 Task: Find connections with filter location Maintal with filter topic #communitieswith filter profile language French with filter current company Whizz HR with filter school Shri Vaishnav Institute of Management, Indore with filter industry Executive Search Services with filter service category Real Estate with filter keywords title Graphic Designer
Action: Mouse moved to (497, 55)
Screenshot: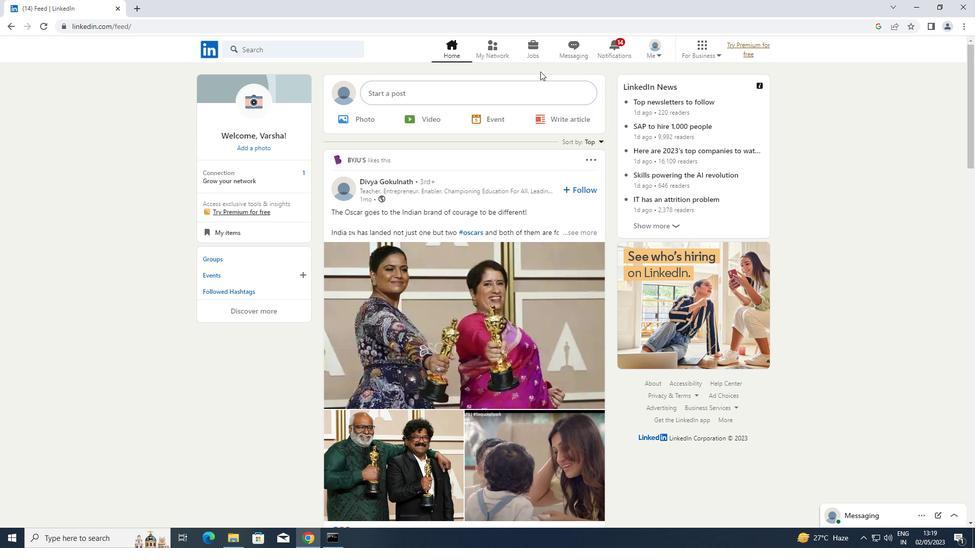 
Action: Mouse pressed left at (497, 55)
Screenshot: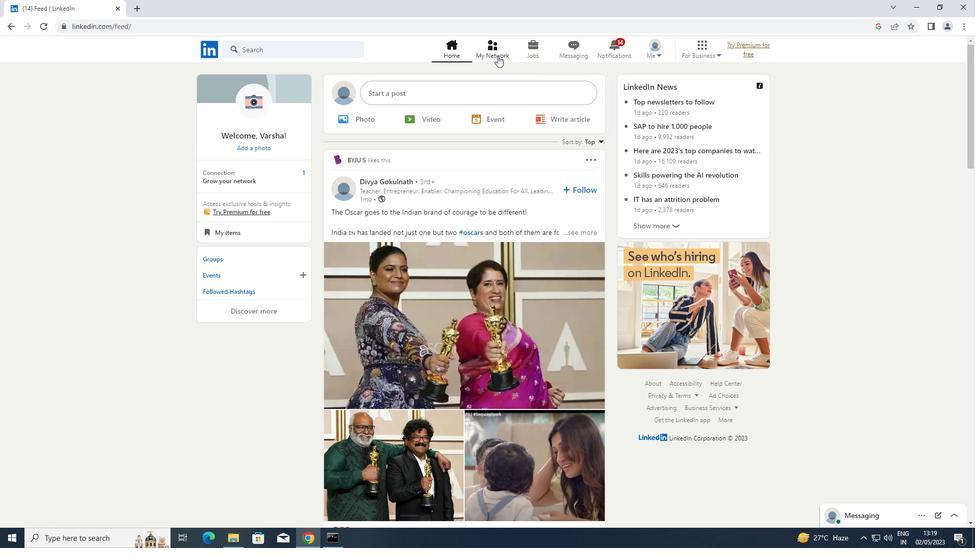 
Action: Mouse moved to (262, 102)
Screenshot: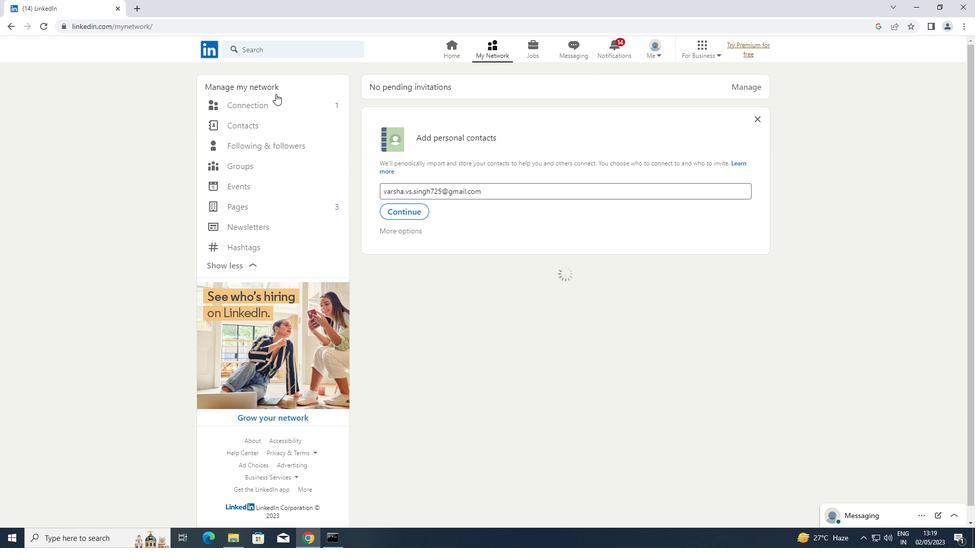 
Action: Mouse pressed left at (262, 102)
Screenshot: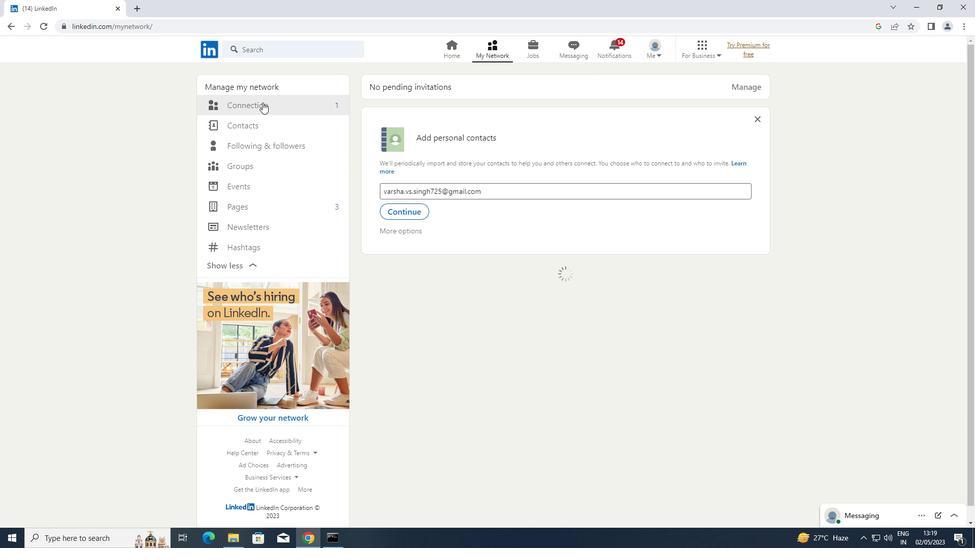 
Action: Mouse moved to (568, 107)
Screenshot: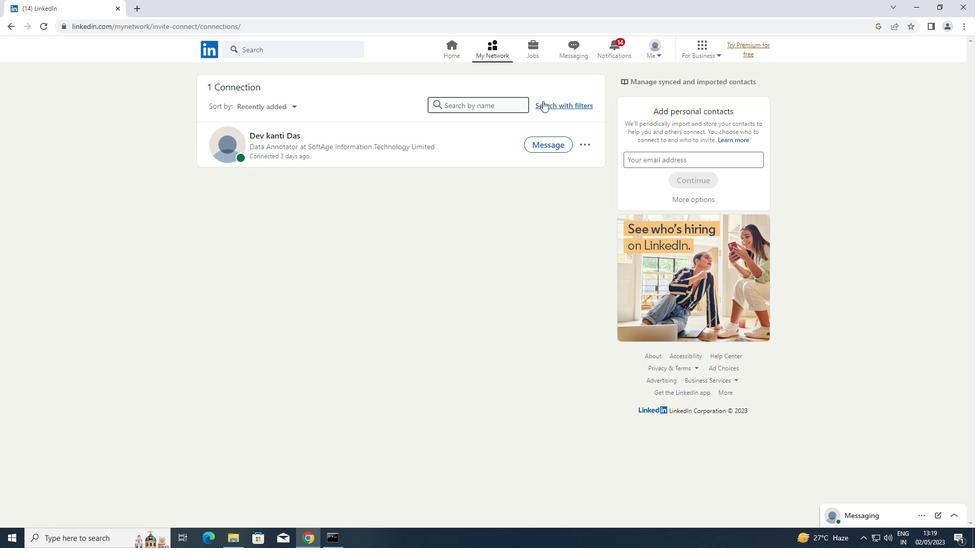 
Action: Mouse pressed left at (568, 107)
Screenshot: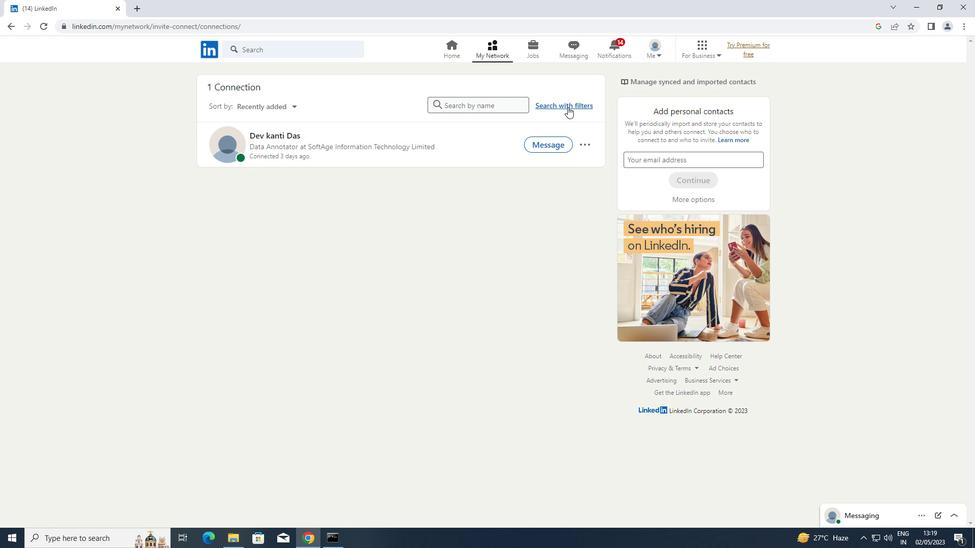 
Action: Mouse moved to (526, 76)
Screenshot: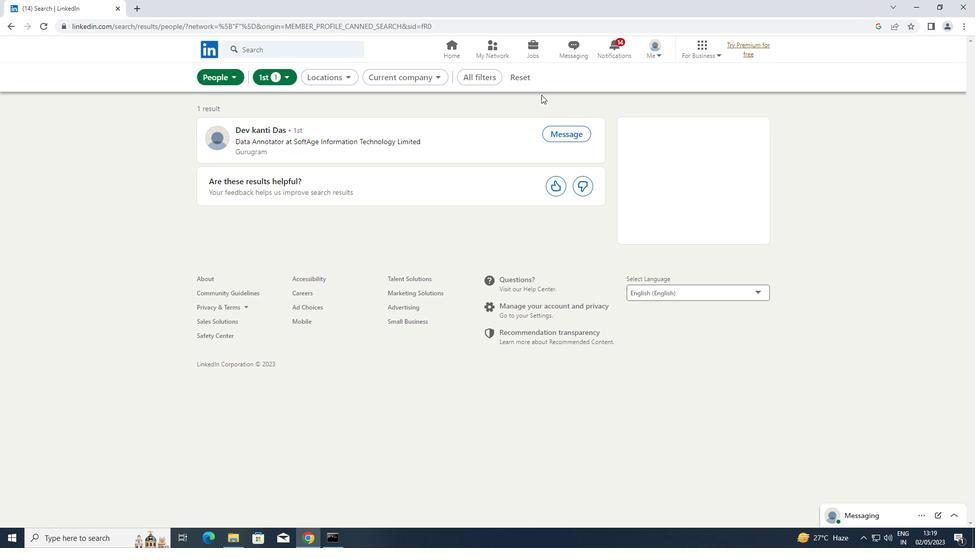 
Action: Mouse pressed left at (526, 76)
Screenshot: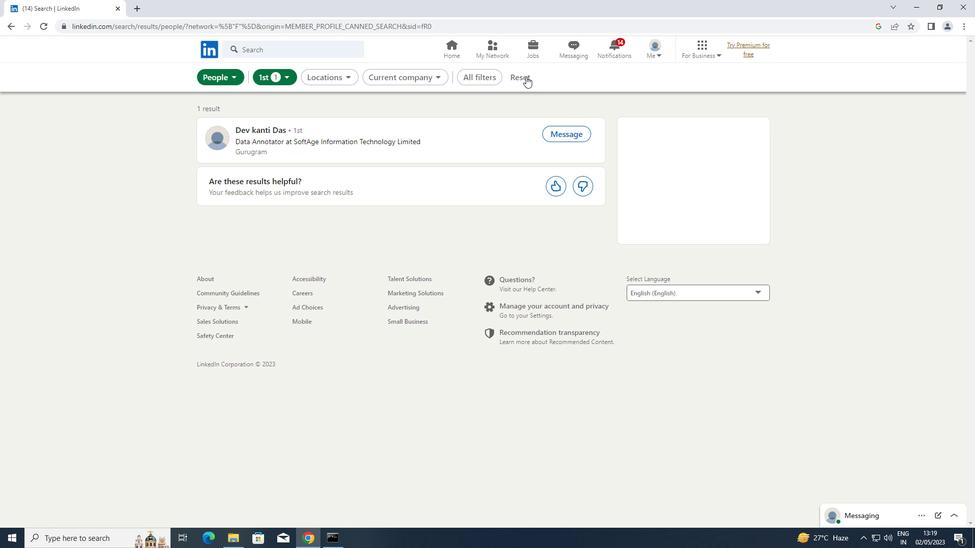 
Action: Mouse moved to (502, 80)
Screenshot: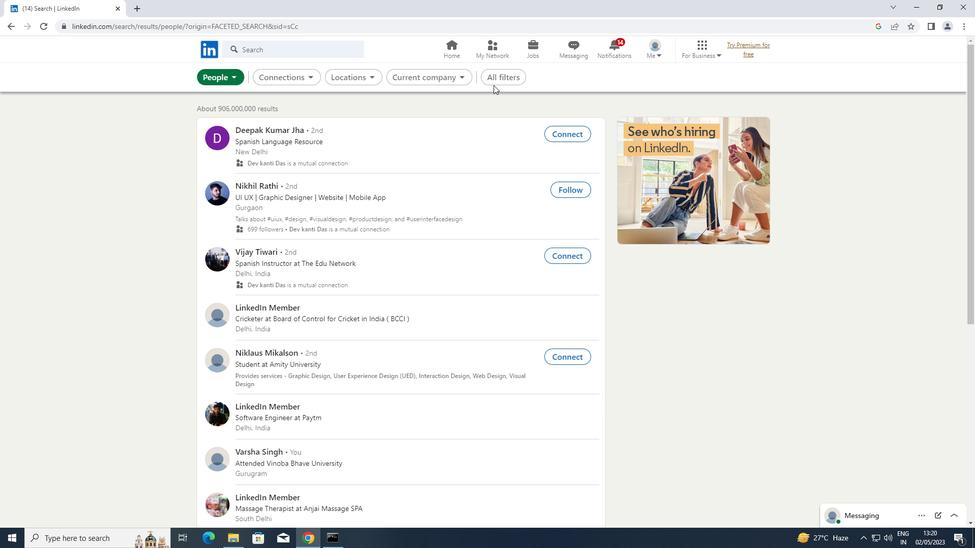 
Action: Mouse pressed left at (502, 80)
Screenshot: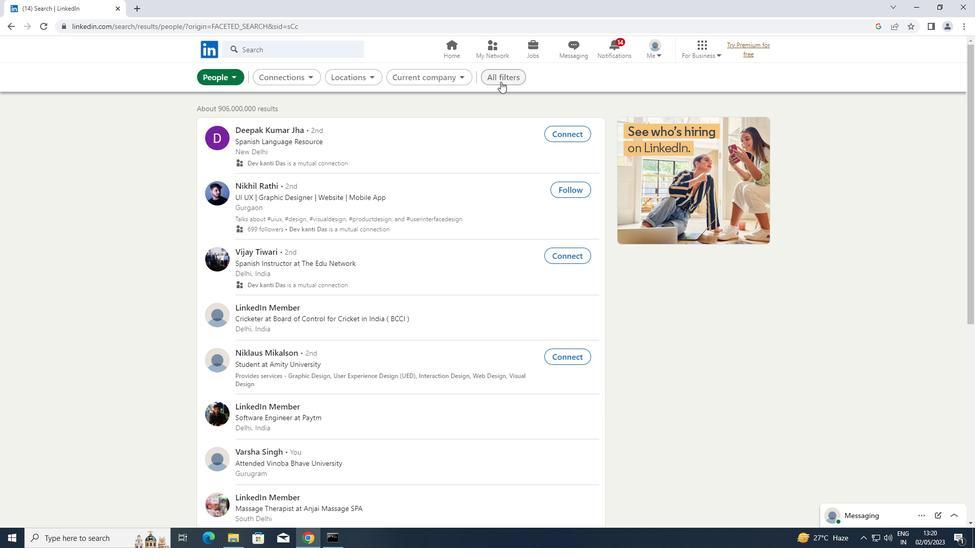
Action: Mouse moved to (688, 198)
Screenshot: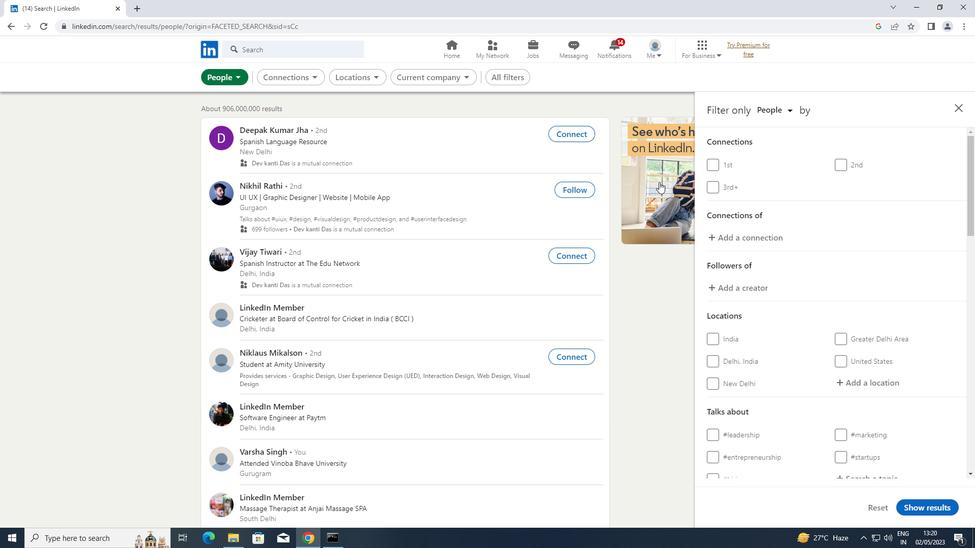 
Action: Mouse scrolled (688, 197) with delta (0, 0)
Screenshot: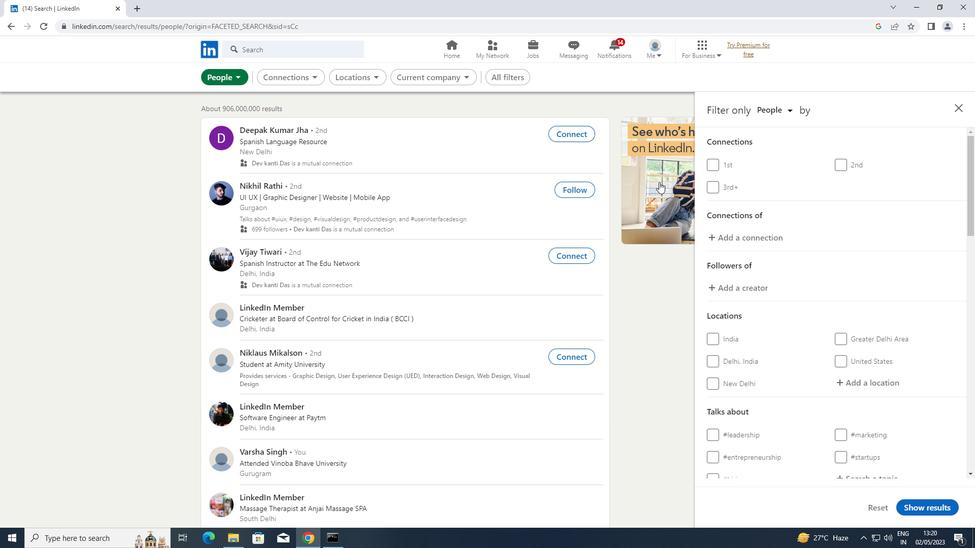 
Action: Mouse moved to (690, 201)
Screenshot: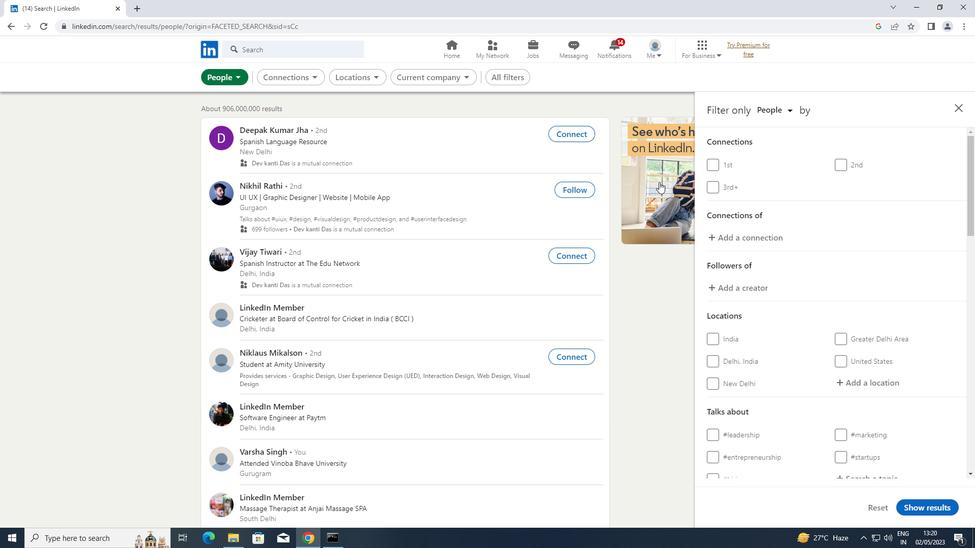 
Action: Mouse scrolled (690, 200) with delta (0, 0)
Screenshot: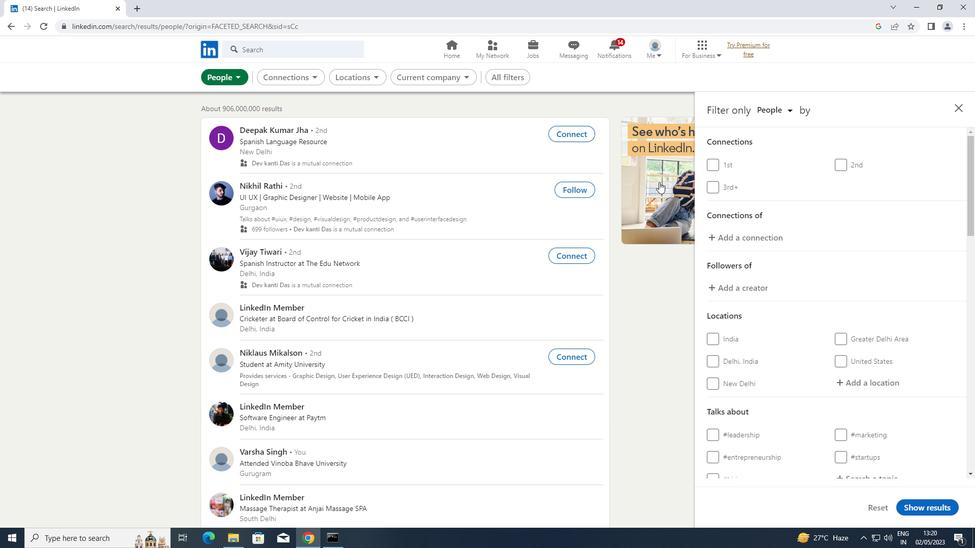 
Action: Mouse moved to (881, 382)
Screenshot: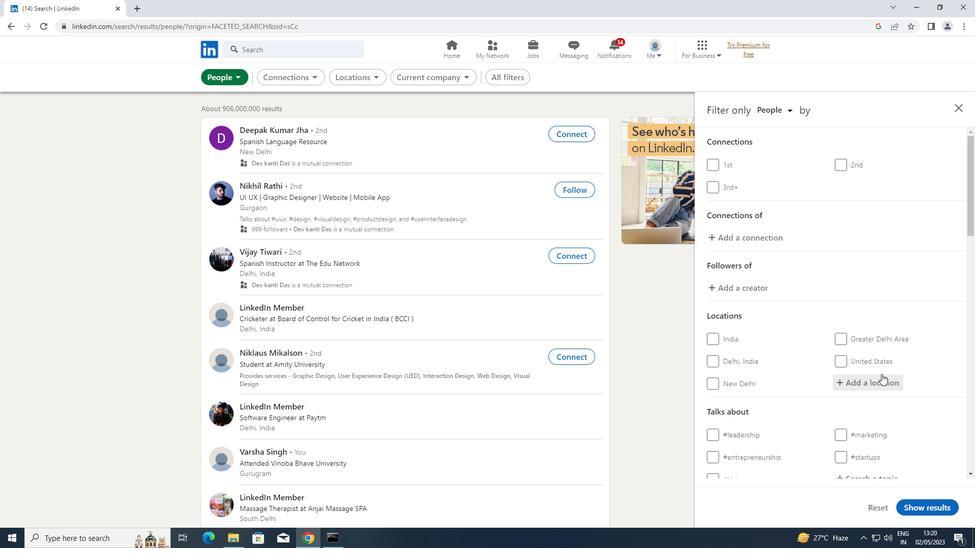 
Action: Mouse pressed left at (881, 382)
Screenshot: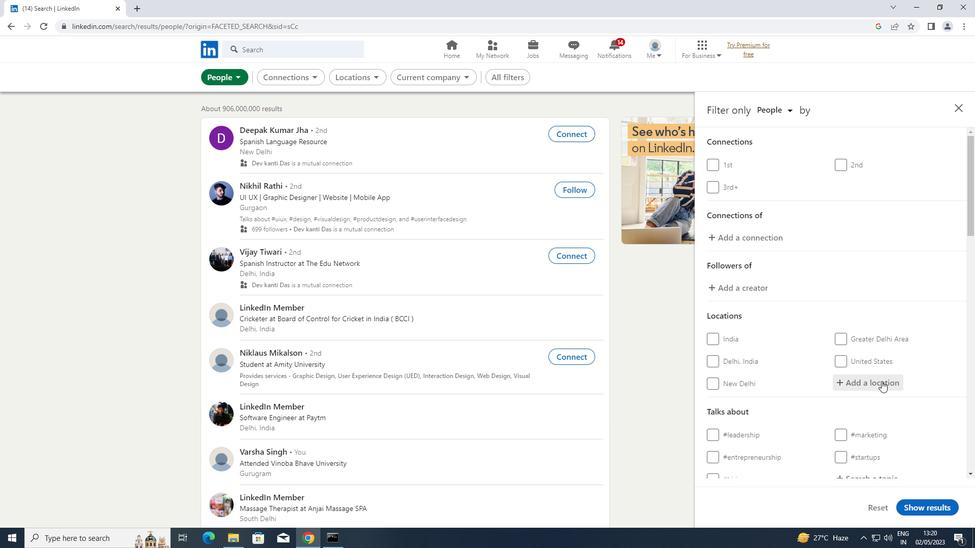 
Action: Key pressed <Key.shift>MAINTAL
Screenshot: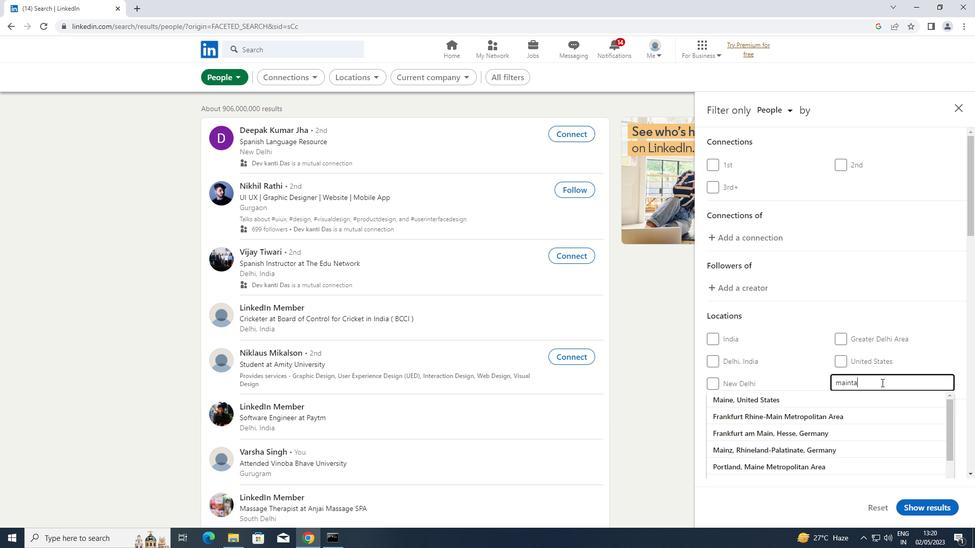 
Action: Mouse moved to (839, 379)
Screenshot: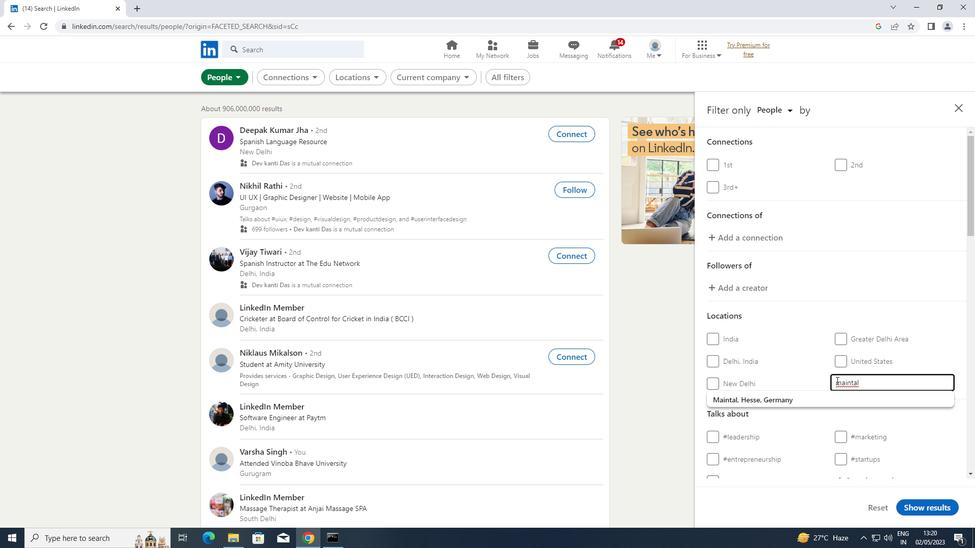 
Action: Mouse scrolled (839, 379) with delta (0, 0)
Screenshot: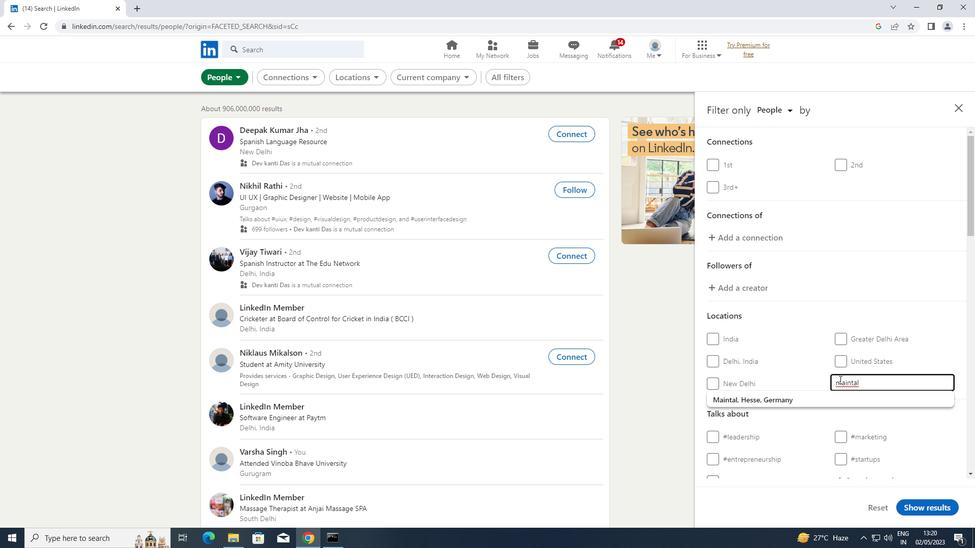 
Action: Mouse scrolled (839, 379) with delta (0, 0)
Screenshot: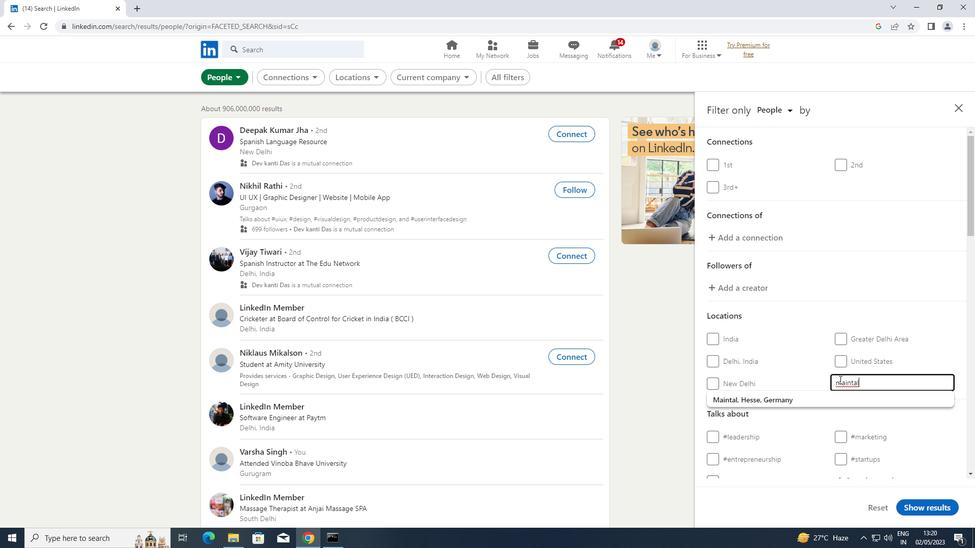 
Action: Mouse moved to (875, 381)
Screenshot: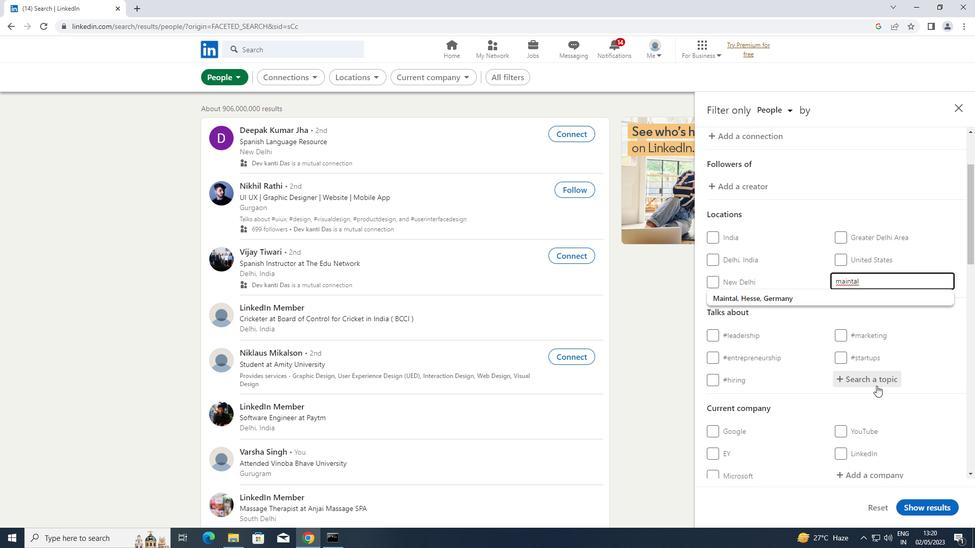 
Action: Mouse pressed left at (875, 381)
Screenshot: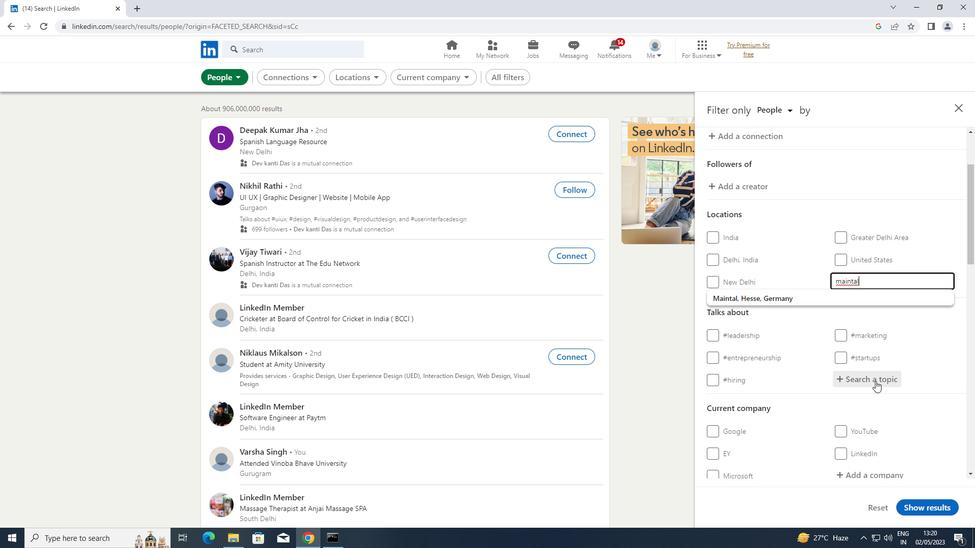
Action: Key pressed COMMUNITI
Screenshot: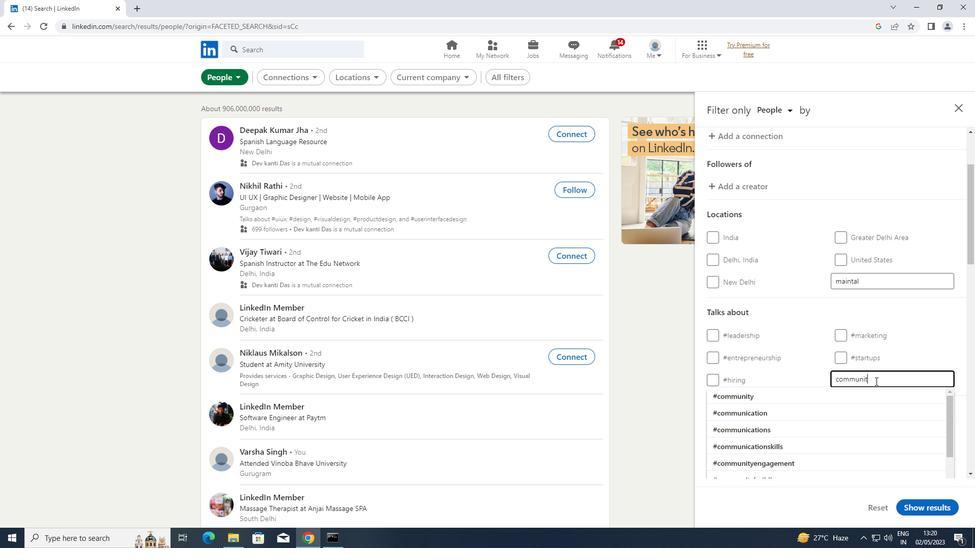 
Action: Mouse moved to (790, 392)
Screenshot: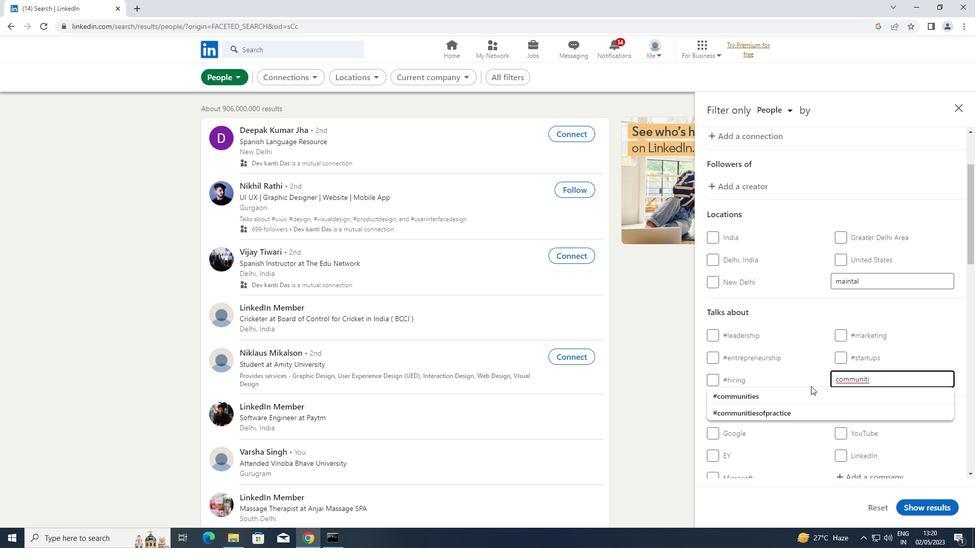 
Action: Mouse pressed left at (790, 392)
Screenshot: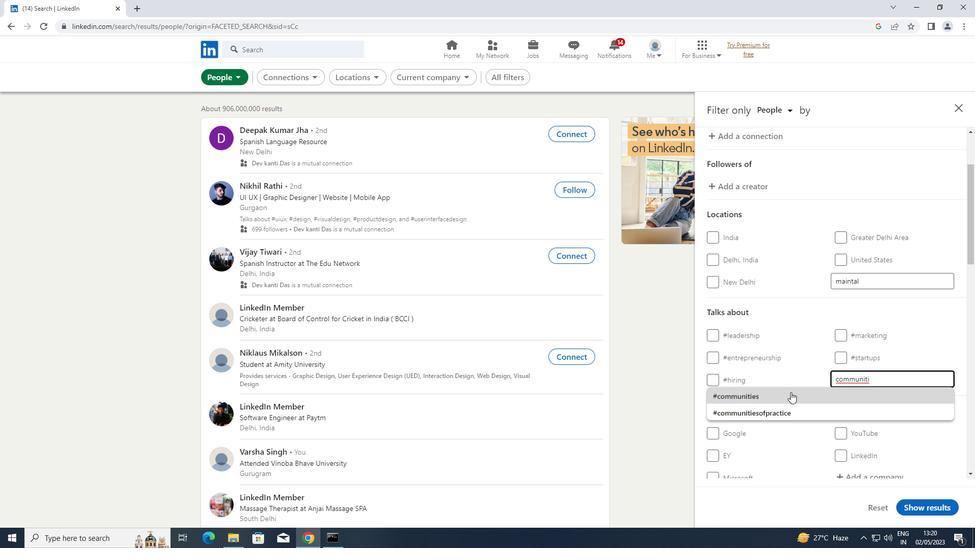 
Action: Mouse scrolled (790, 392) with delta (0, 0)
Screenshot: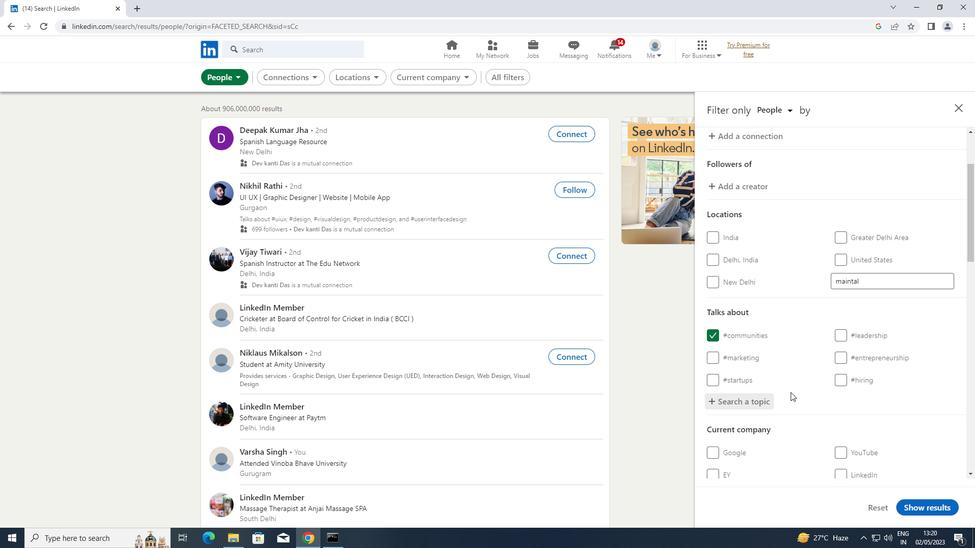 
Action: Mouse scrolled (790, 392) with delta (0, 0)
Screenshot: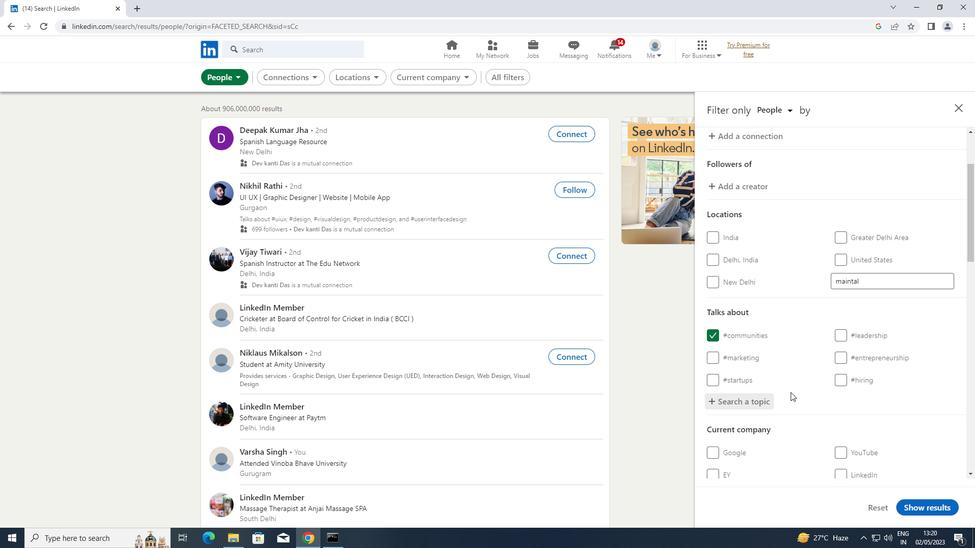 
Action: Mouse scrolled (790, 392) with delta (0, 0)
Screenshot: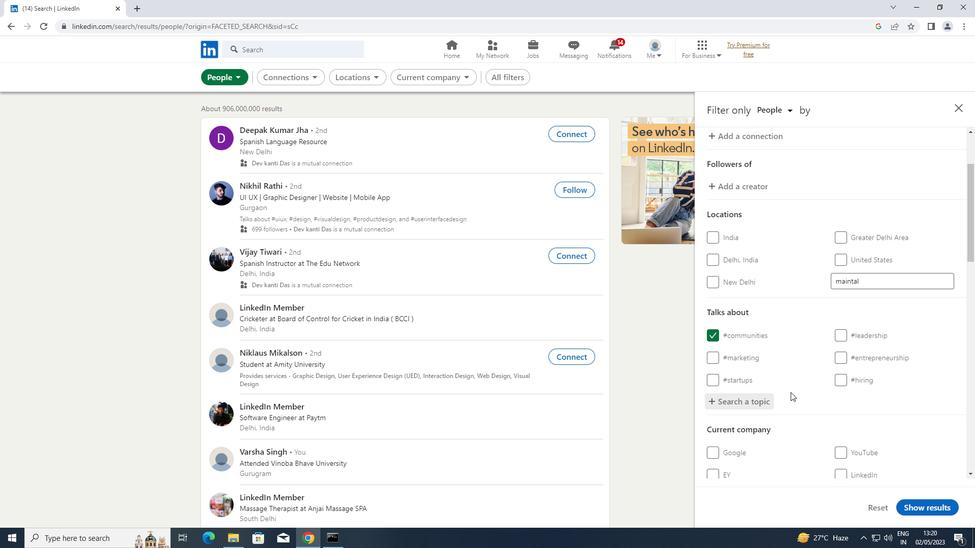 
Action: Mouse scrolled (790, 392) with delta (0, 0)
Screenshot: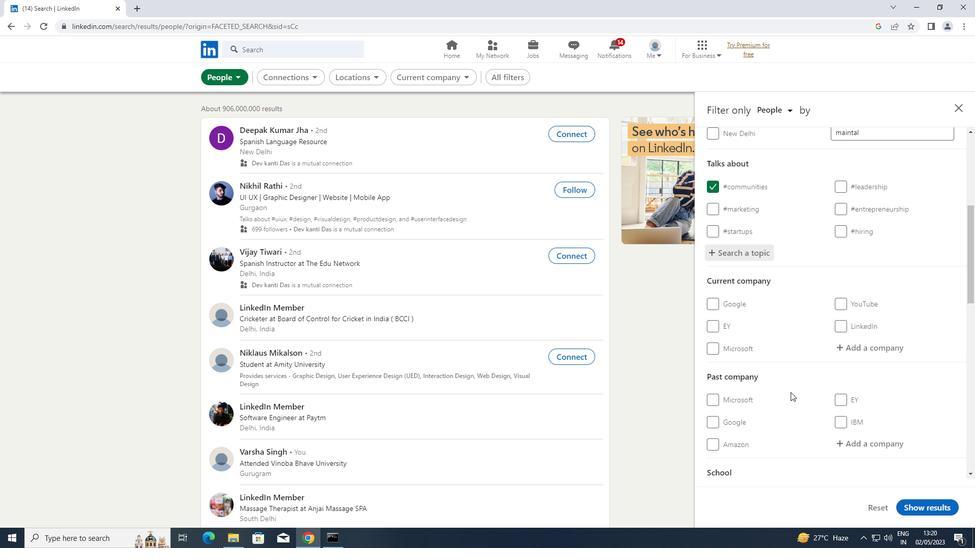 
Action: Mouse scrolled (790, 392) with delta (0, 0)
Screenshot: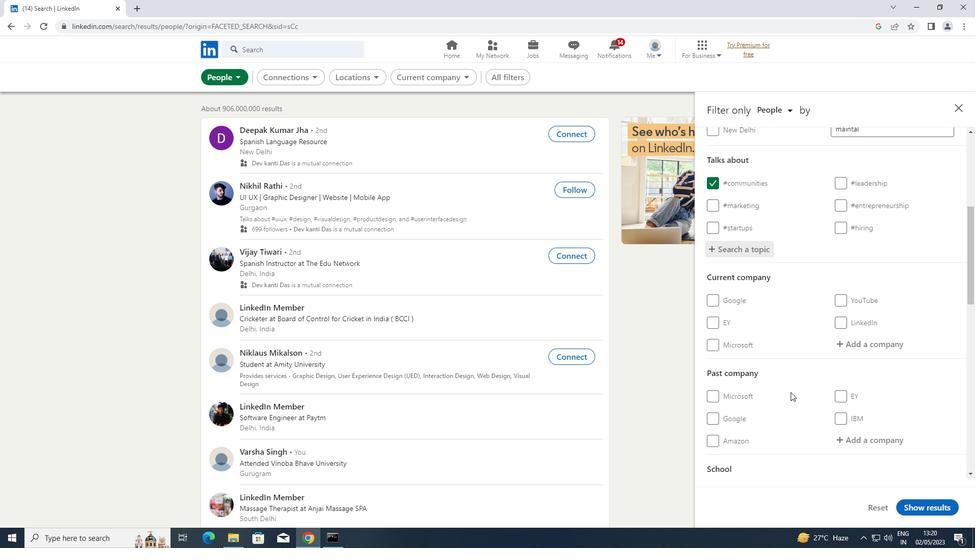 
Action: Mouse scrolled (790, 392) with delta (0, 0)
Screenshot: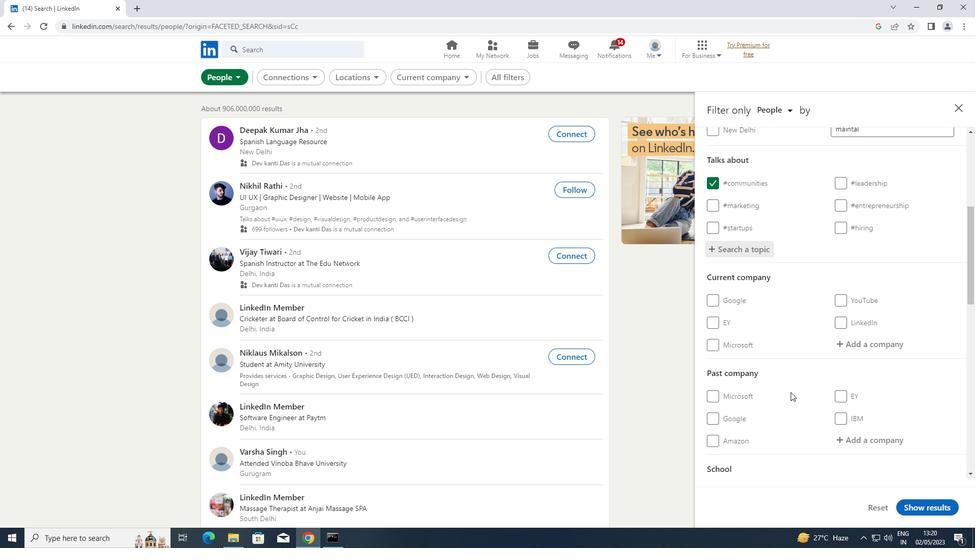 
Action: Mouse scrolled (790, 392) with delta (0, 0)
Screenshot: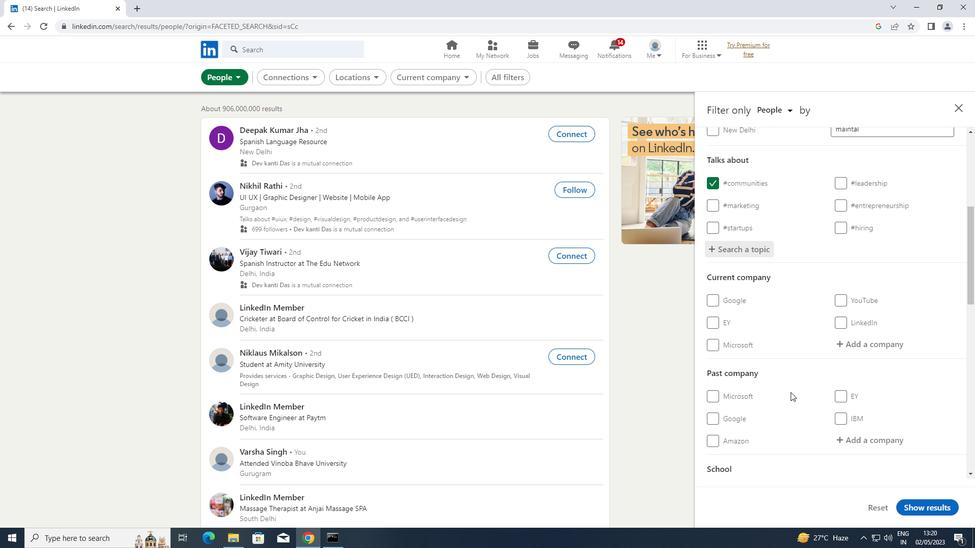 
Action: Mouse scrolled (790, 392) with delta (0, 0)
Screenshot: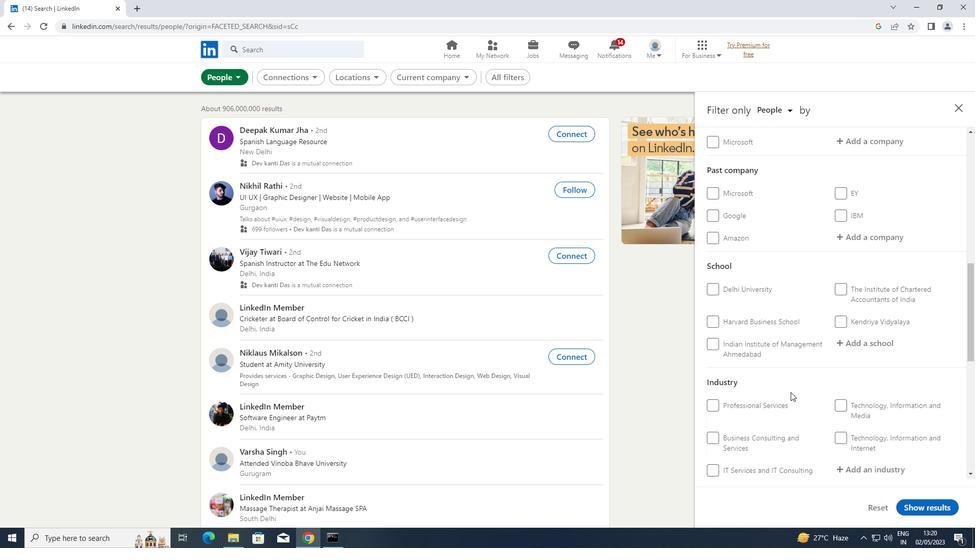 
Action: Mouse scrolled (790, 392) with delta (0, 0)
Screenshot: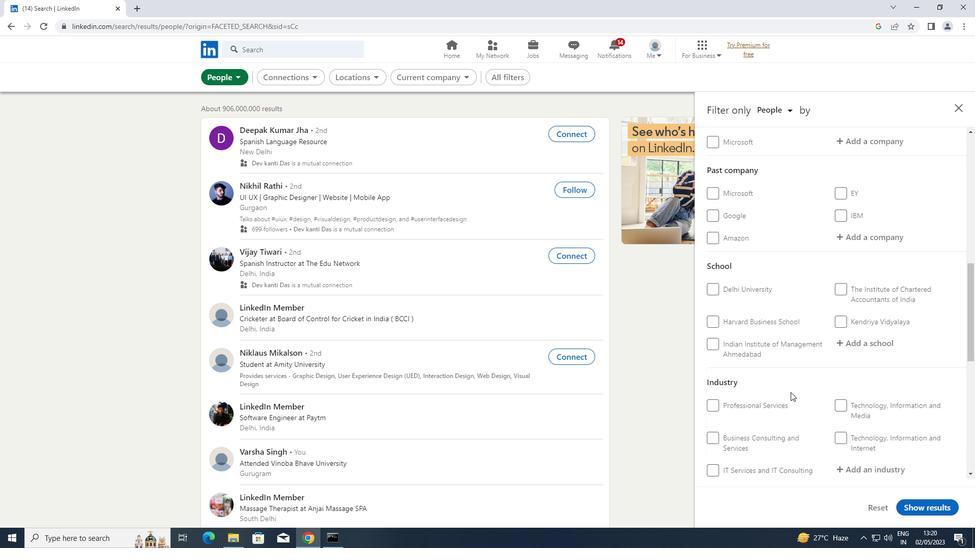 
Action: Mouse scrolled (790, 392) with delta (0, 0)
Screenshot: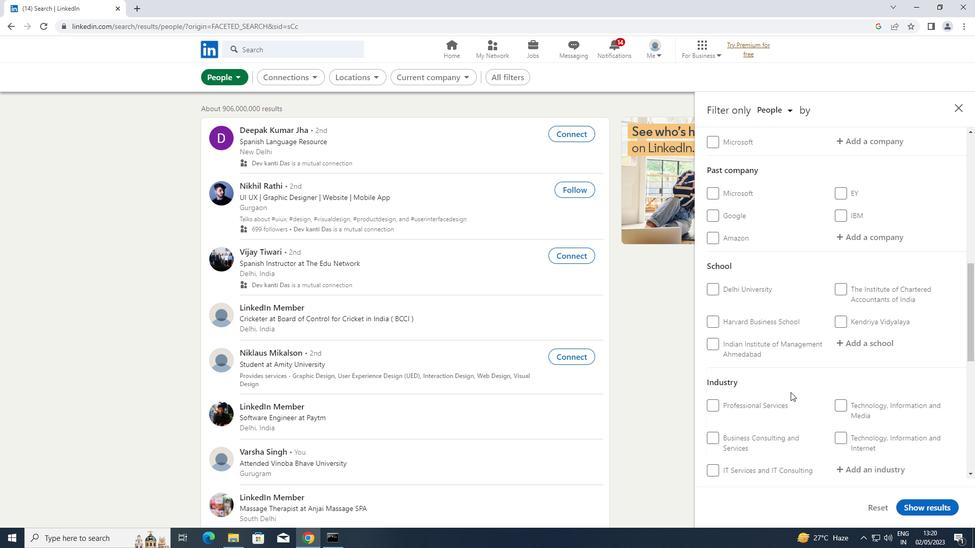 
Action: Mouse scrolled (790, 392) with delta (0, 0)
Screenshot: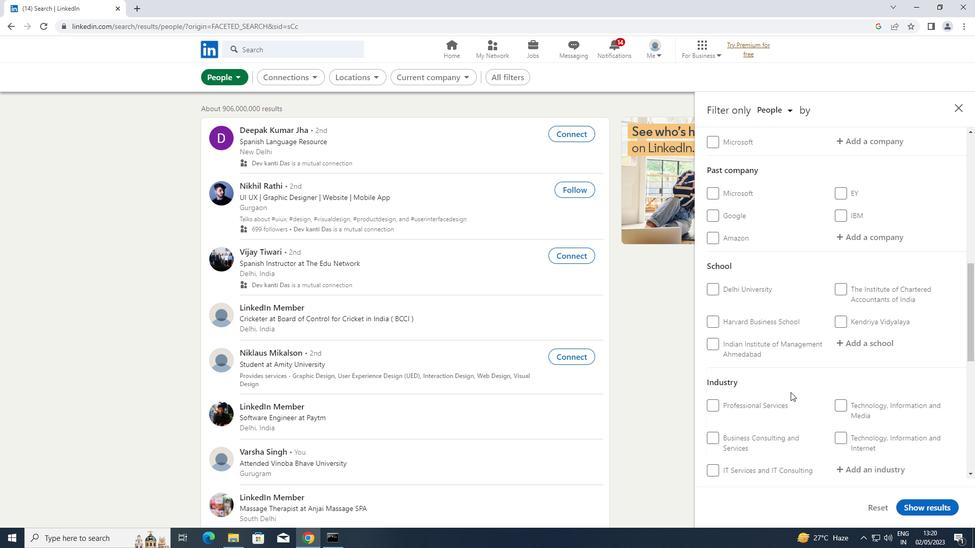 
Action: Mouse scrolled (790, 392) with delta (0, 0)
Screenshot: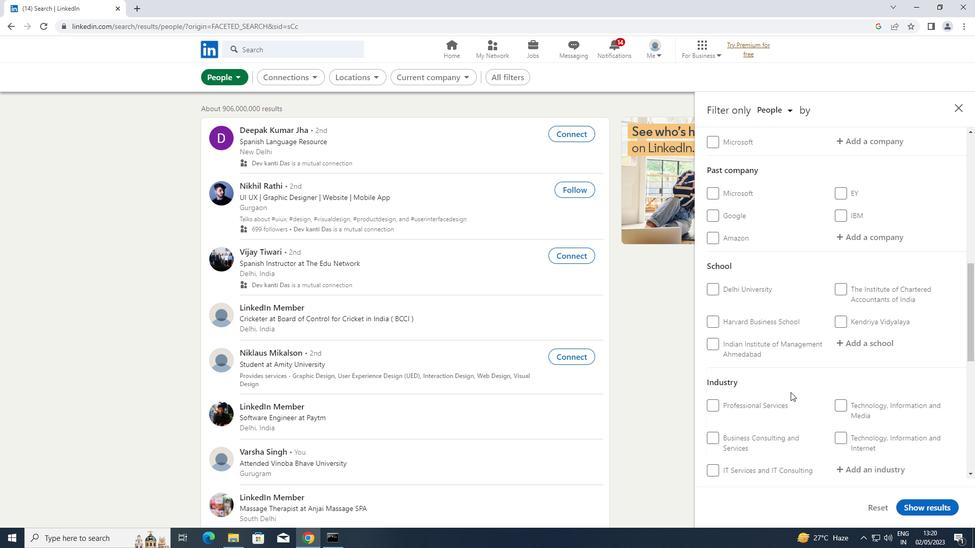 
Action: Mouse moved to (787, 395)
Screenshot: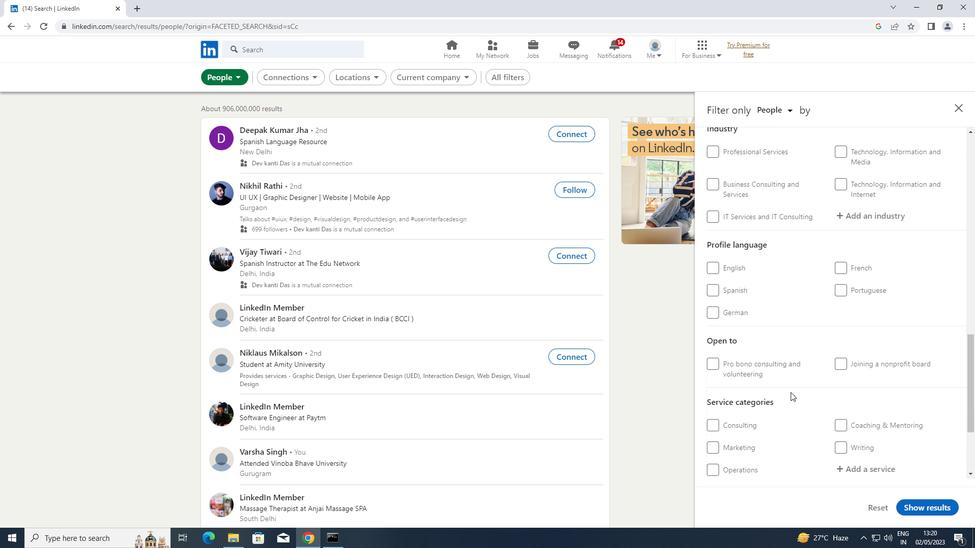 
Action: Mouse scrolled (787, 395) with delta (0, 0)
Screenshot: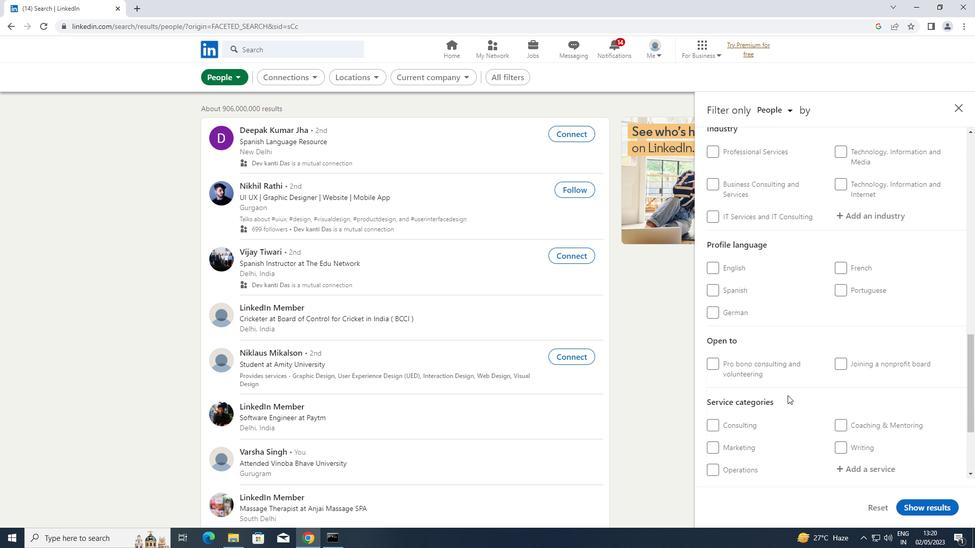 
Action: Mouse scrolled (787, 395) with delta (0, 0)
Screenshot: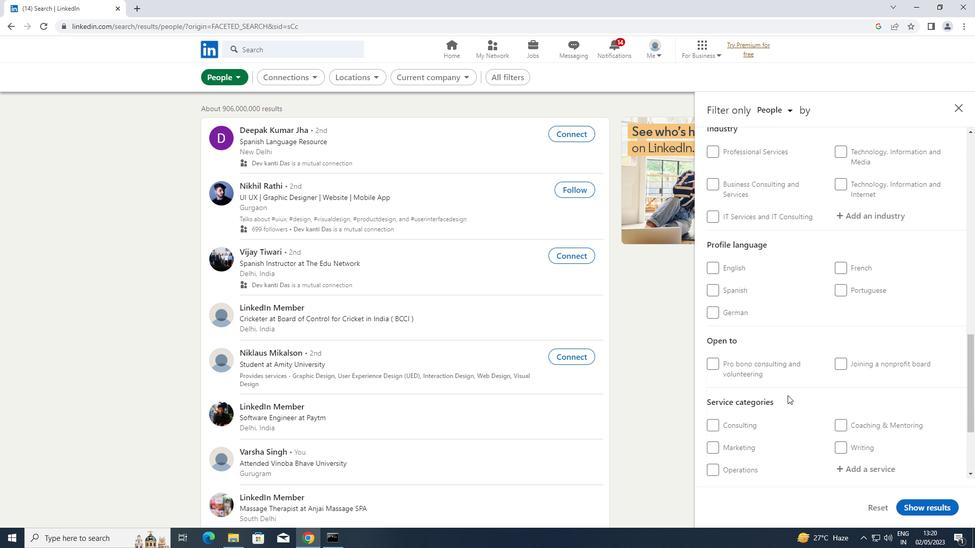 
Action: Mouse scrolled (787, 395) with delta (0, 0)
Screenshot: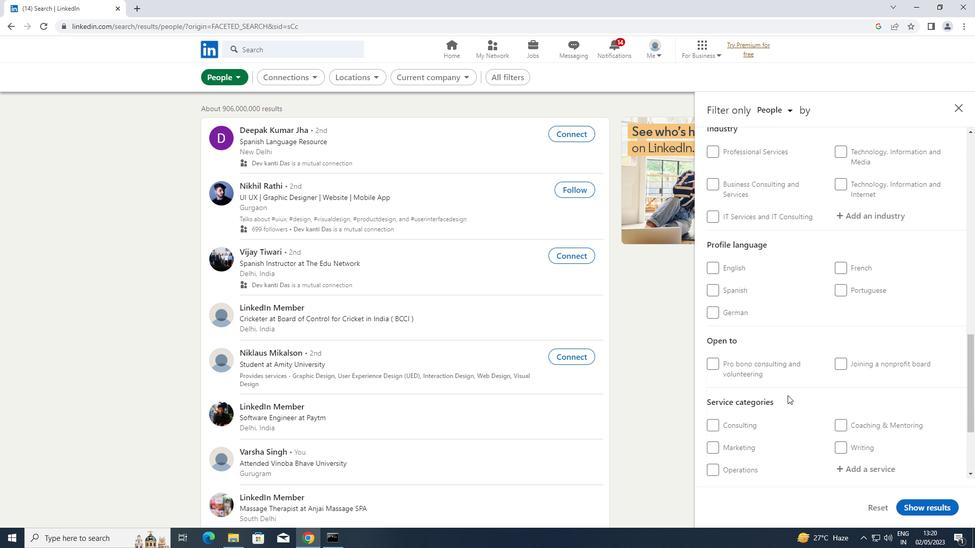 
Action: Mouse scrolled (787, 395) with delta (0, 0)
Screenshot: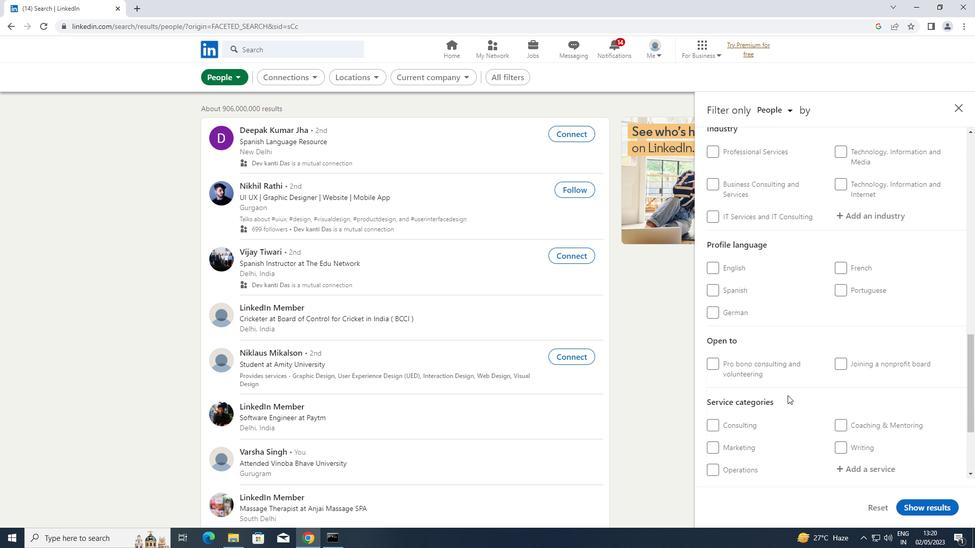 
Action: Mouse moved to (842, 130)
Screenshot: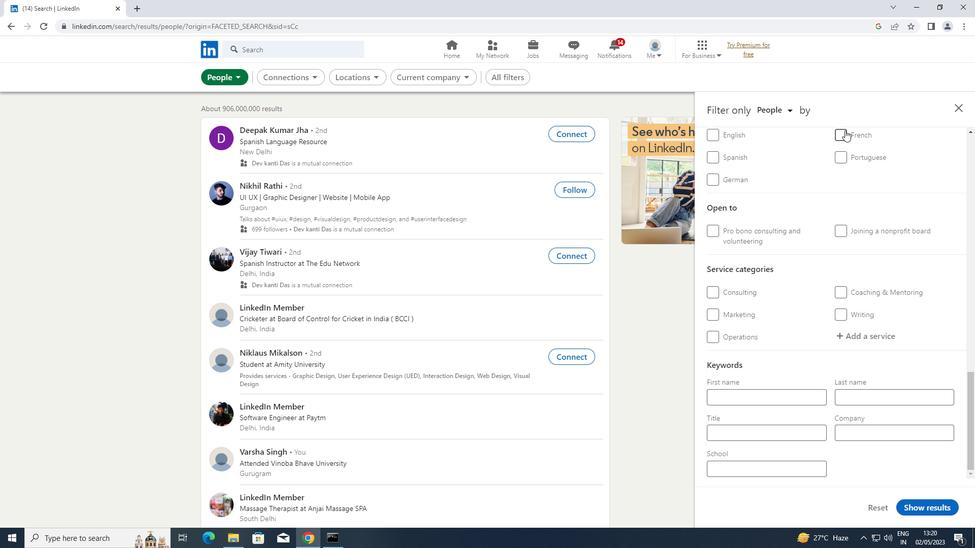
Action: Mouse pressed left at (842, 130)
Screenshot: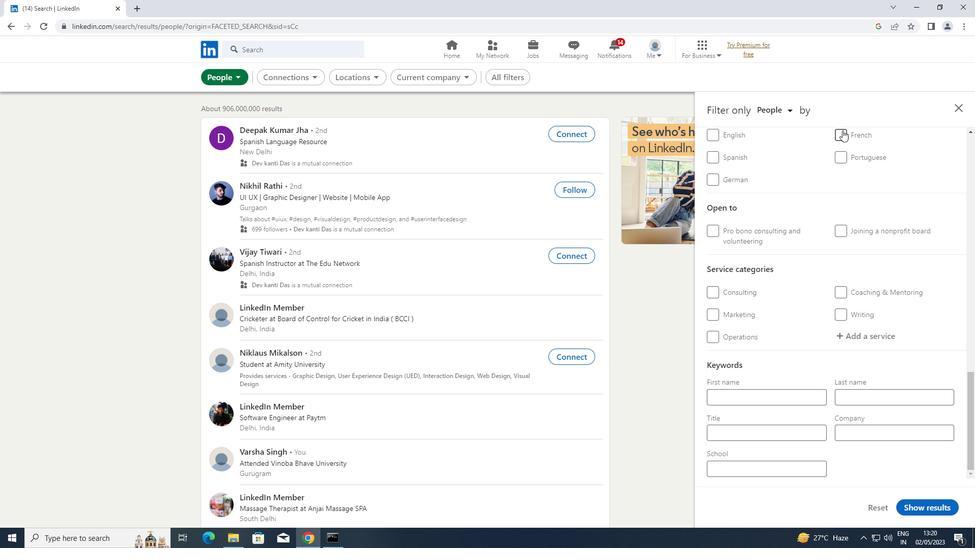 
Action: Mouse scrolled (842, 131) with delta (0, 0)
Screenshot: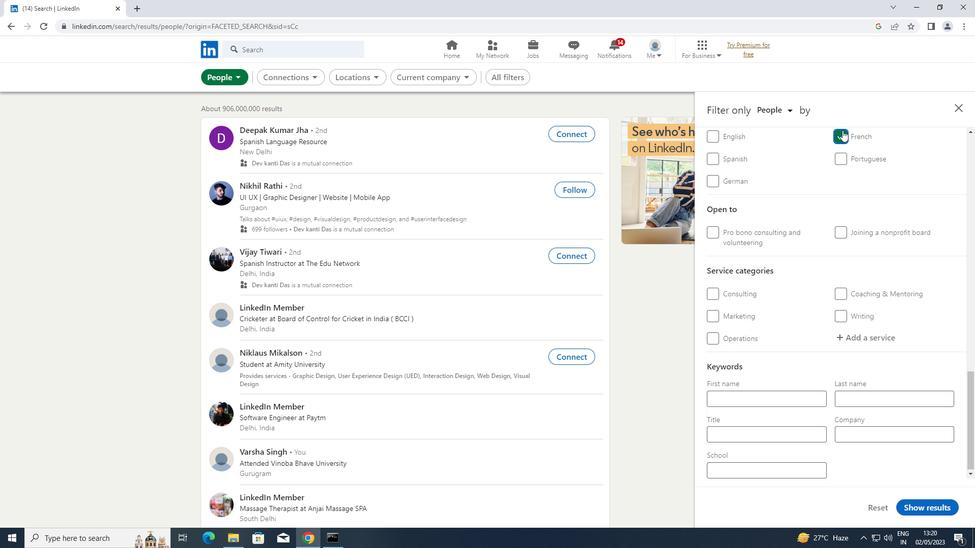 
Action: Mouse scrolled (842, 131) with delta (0, 0)
Screenshot: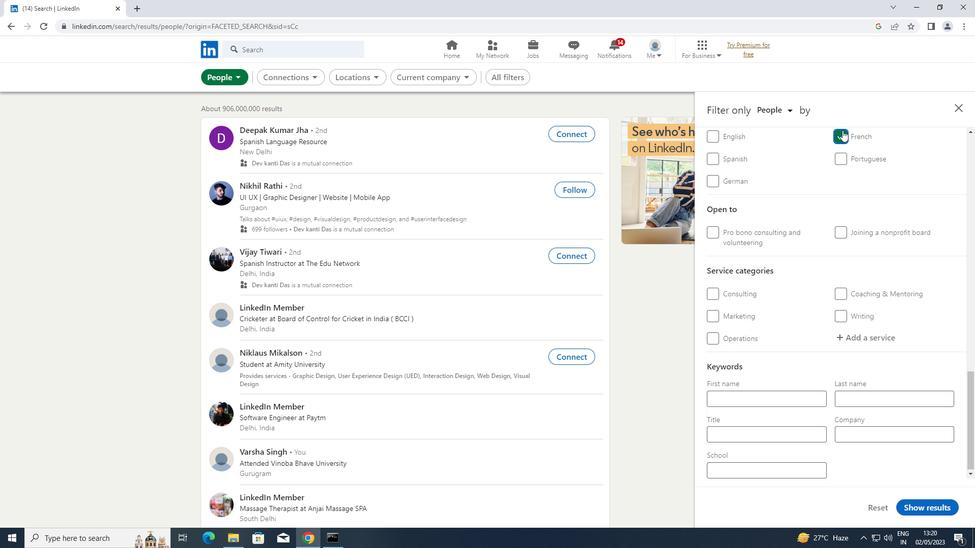 
Action: Mouse scrolled (842, 131) with delta (0, 0)
Screenshot: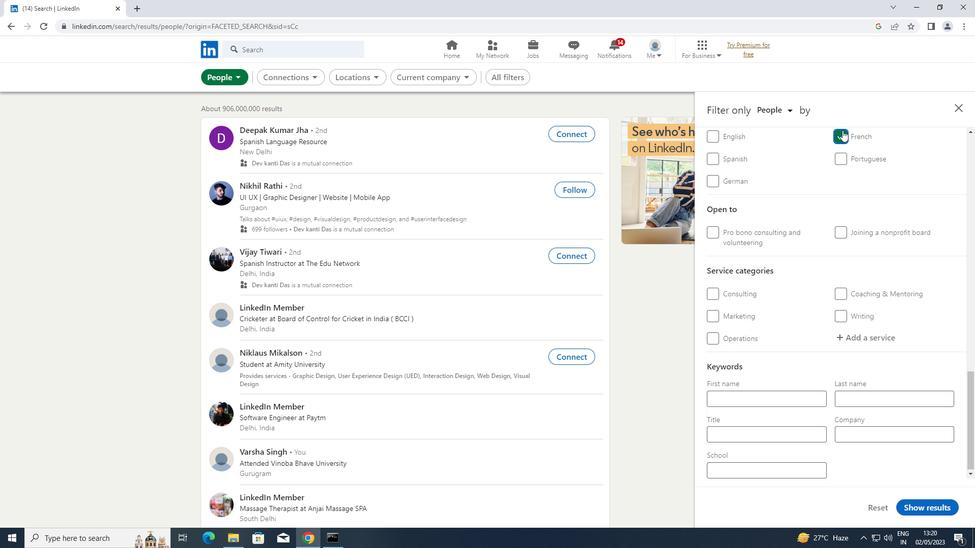 
Action: Mouse scrolled (842, 131) with delta (0, 0)
Screenshot: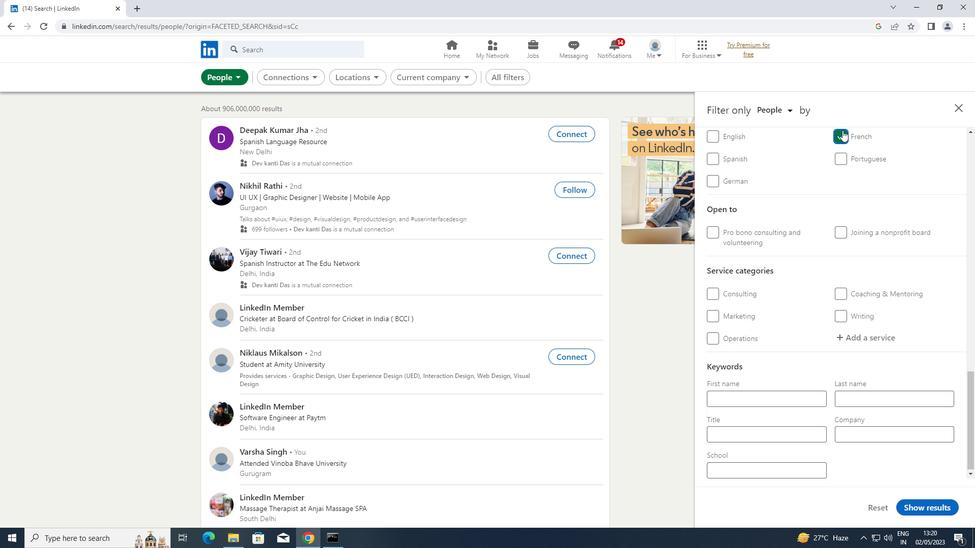 
Action: Mouse scrolled (842, 131) with delta (0, 0)
Screenshot: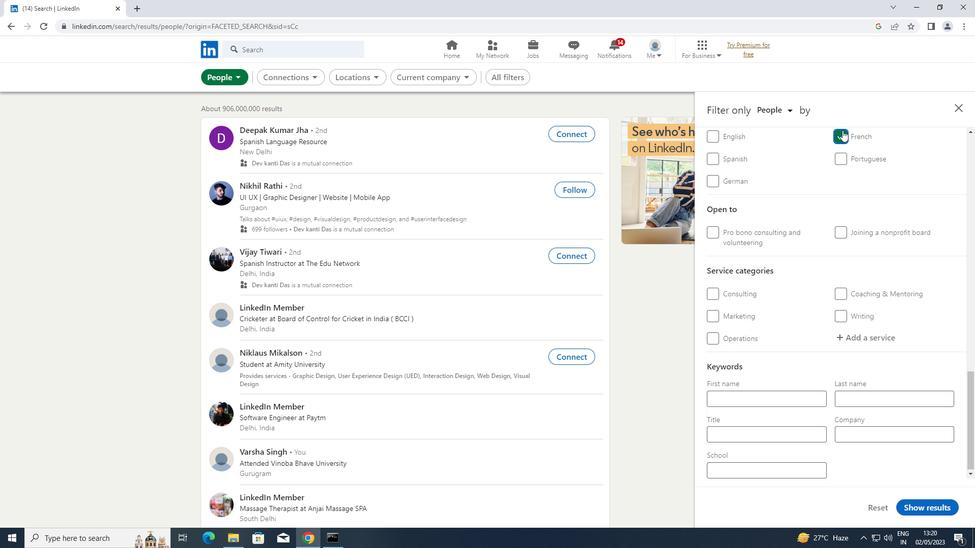 
Action: Mouse scrolled (842, 131) with delta (0, 0)
Screenshot: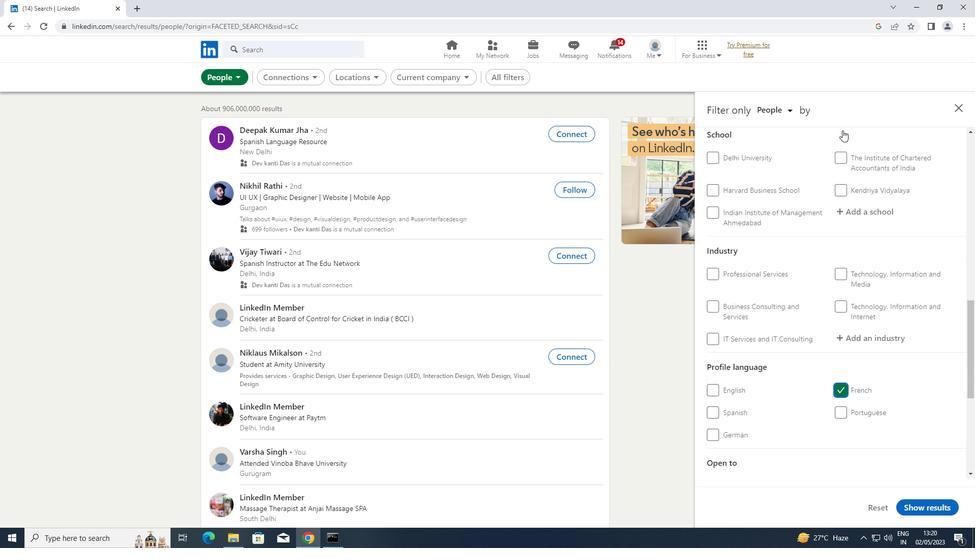 
Action: Mouse scrolled (842, 131) with delta (0, 0)
Screenshot: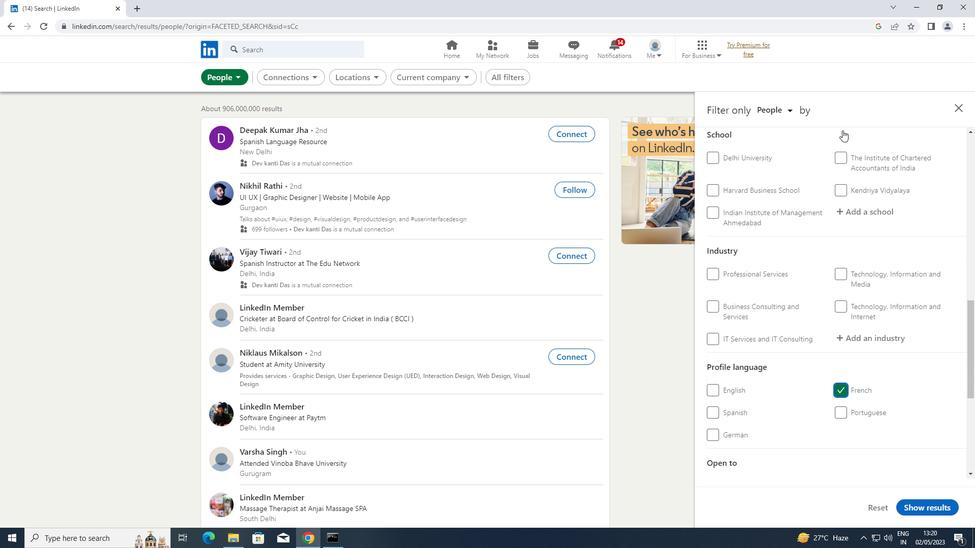
Action: Mouse moved to (830, 174)
Screenshot: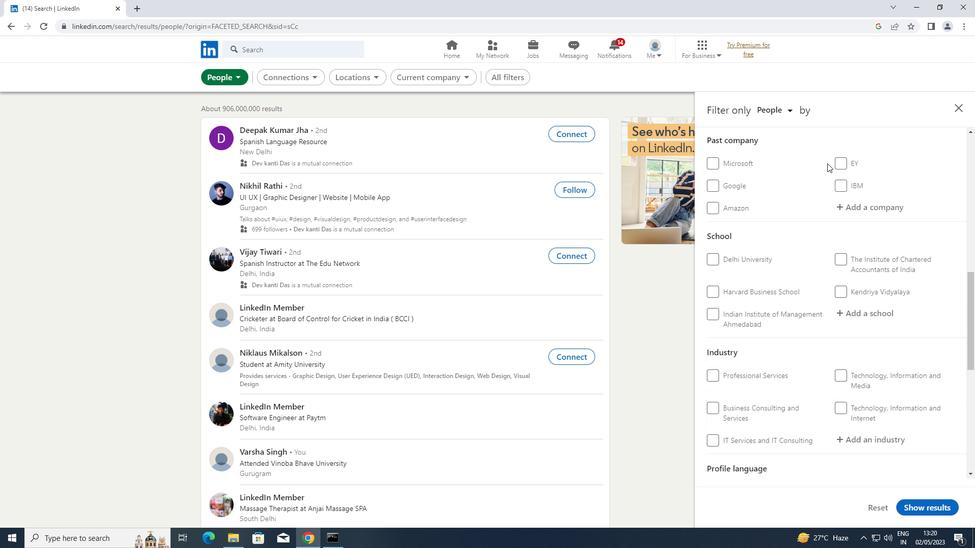 
Action: Mouse scrolled (830, 174) with delta (0, 0)
Screenshot: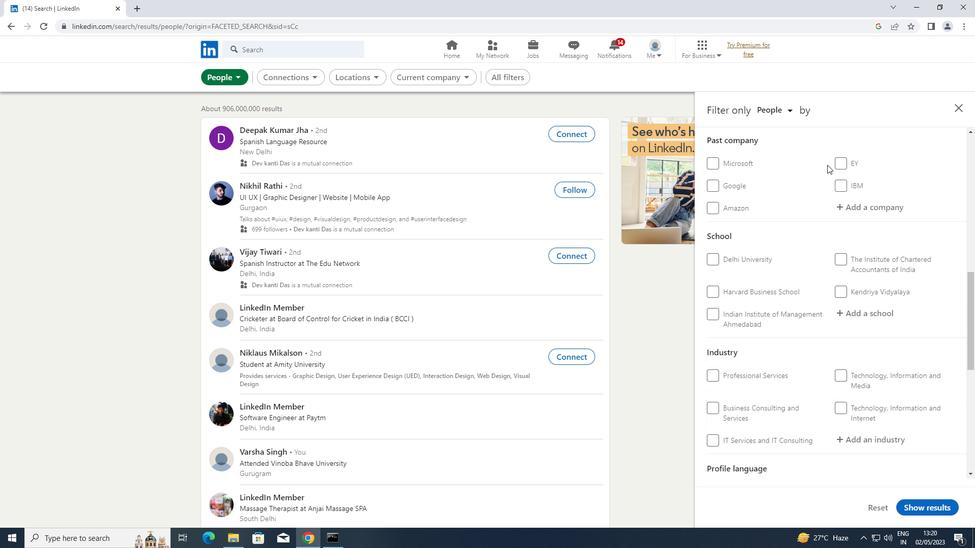 
Action: Mouse scrolled (830, 174) with delta (0, 0)
Screenshot: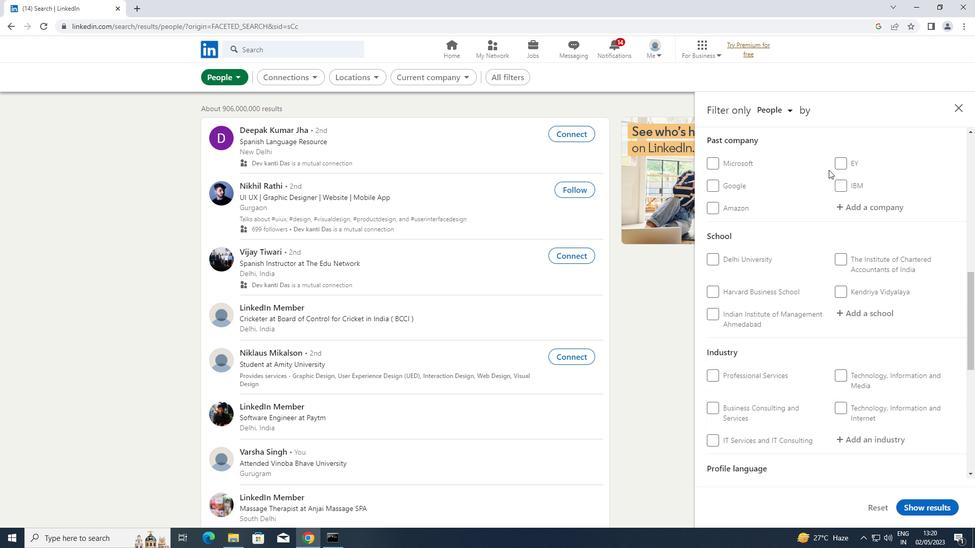 
Action: Mouse moved to (864, 211)
Screenshot: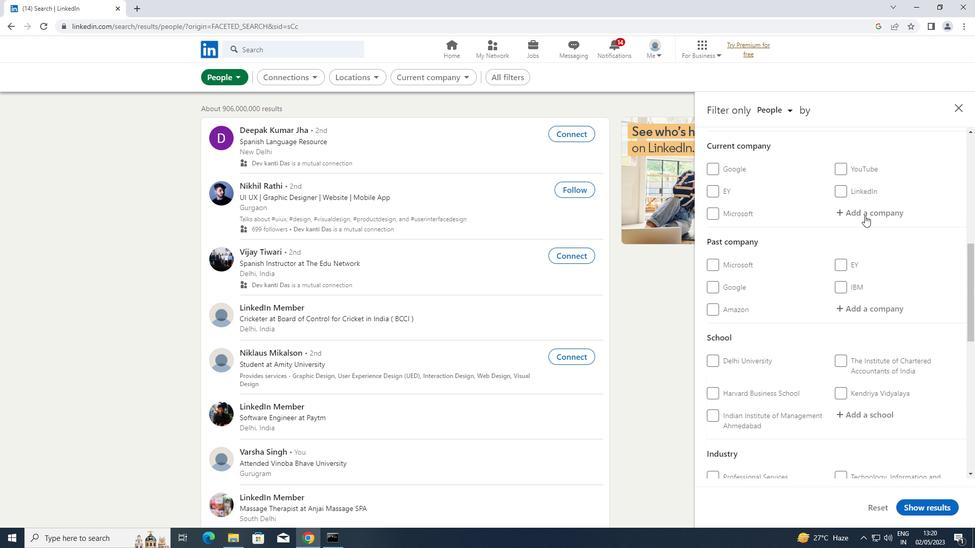 
Action: Mouse pressed left at (864, 211)
Screenshot: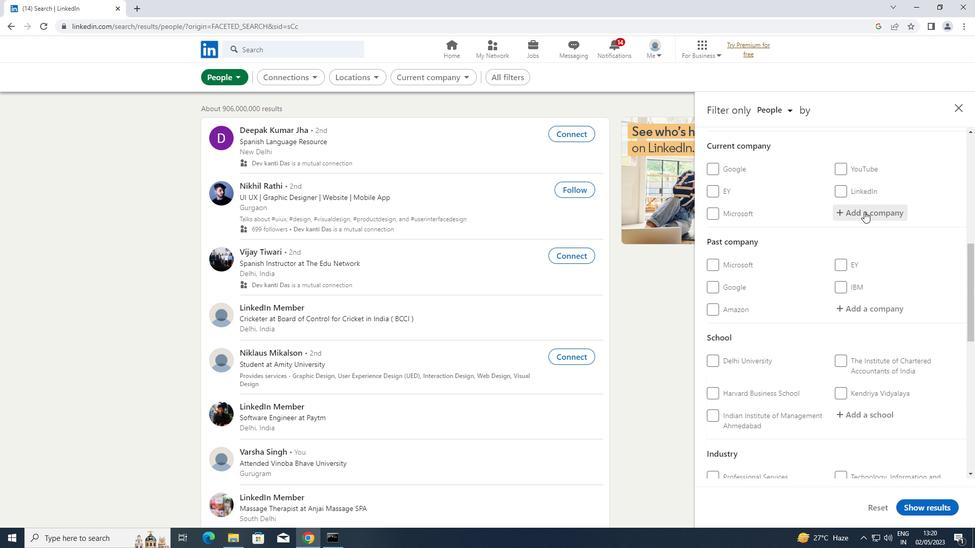 
Action: Key pressed <Key.shift>WHIZZ<Key.space><Key.shift>HR
Screenshot: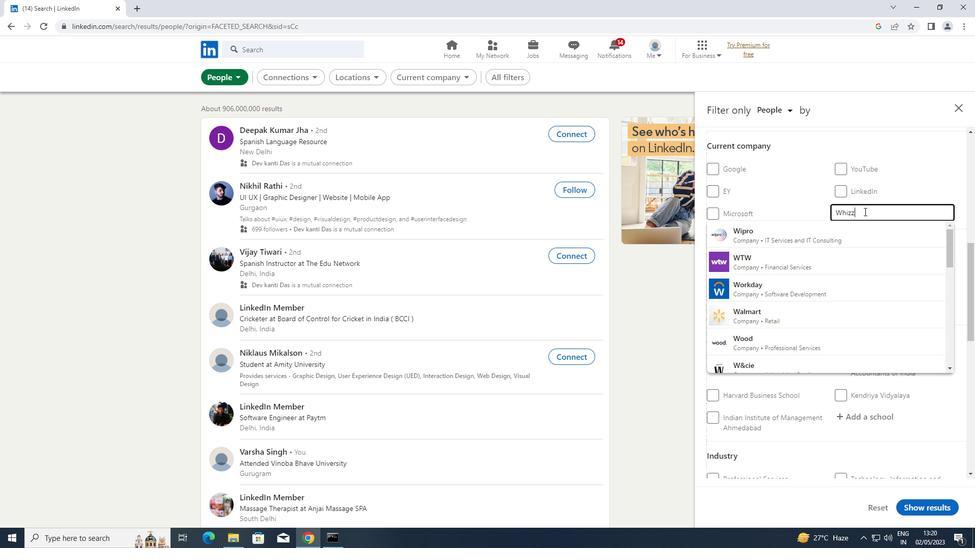 
Action: Mouse moved to (801, 230)
Screenshot: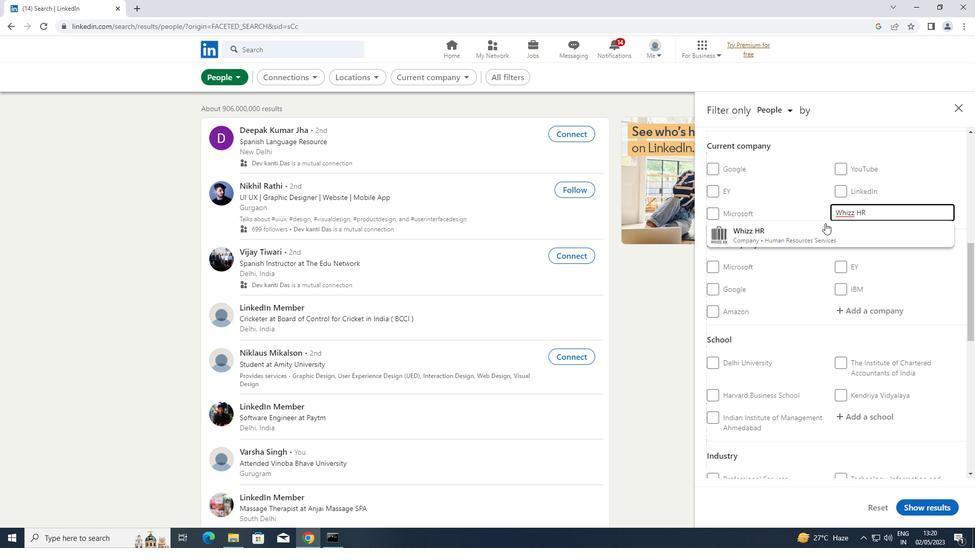 
Action: Mouse pressed left at (801, 230)
Screenshot: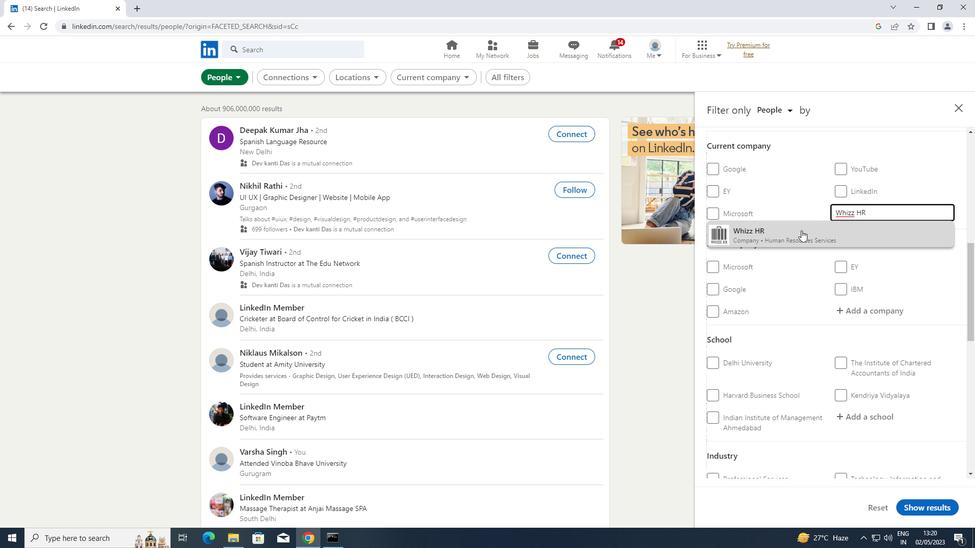
Action: Mouse scrolled (801, 230) with delta (0, 0)
Screenshot: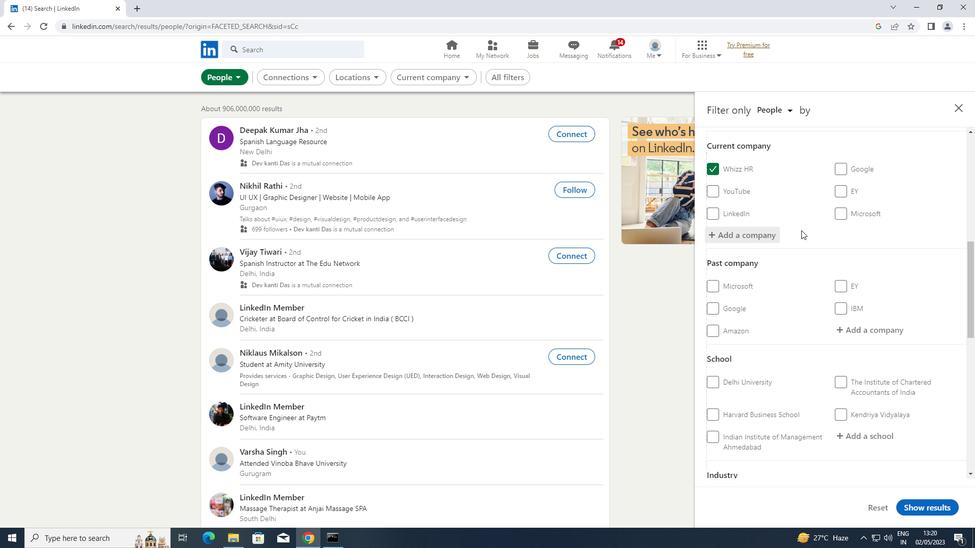 
Action: Mouse scrolled (801, 230) with delta (0, 0)
Screenshot: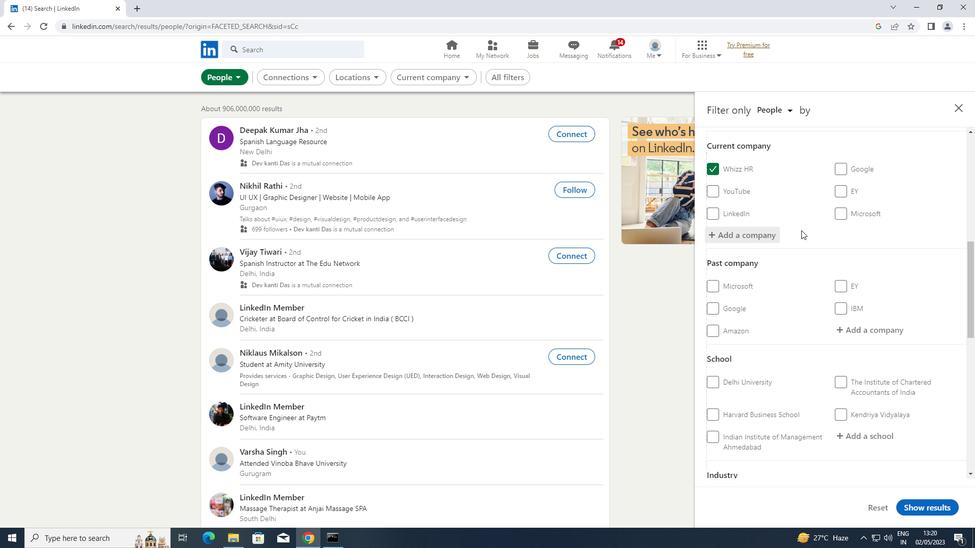 
Action: Mouse scrolled (801, 230) with delta (0, 0)
Screenshot: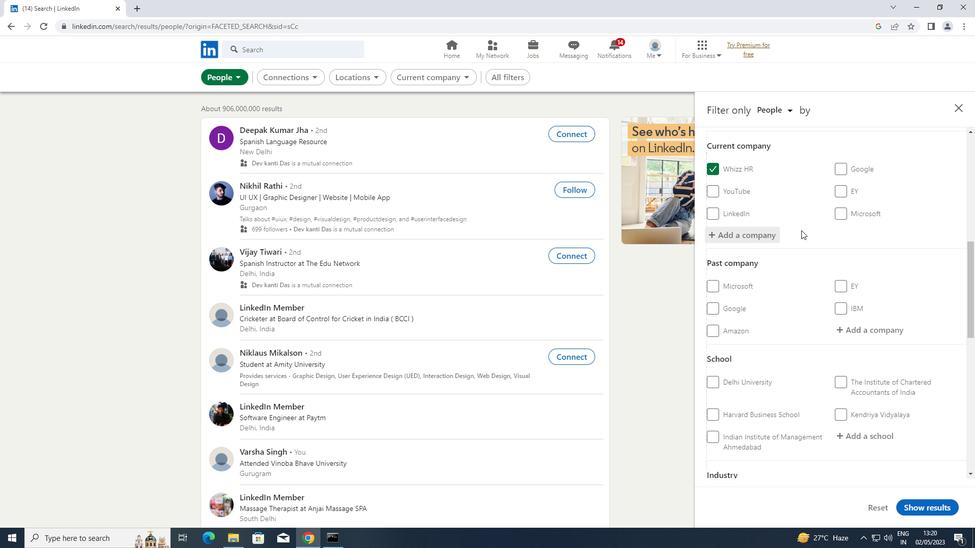 
Action: Mouse moved to (862, 282)
Screenshot: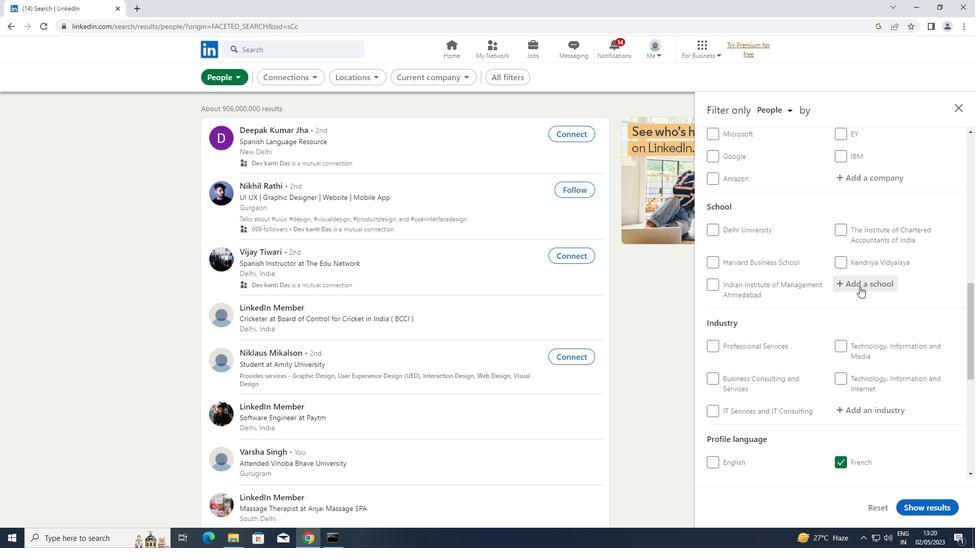 
Action: Mouse pressed left at (862, 282)
Screenshot: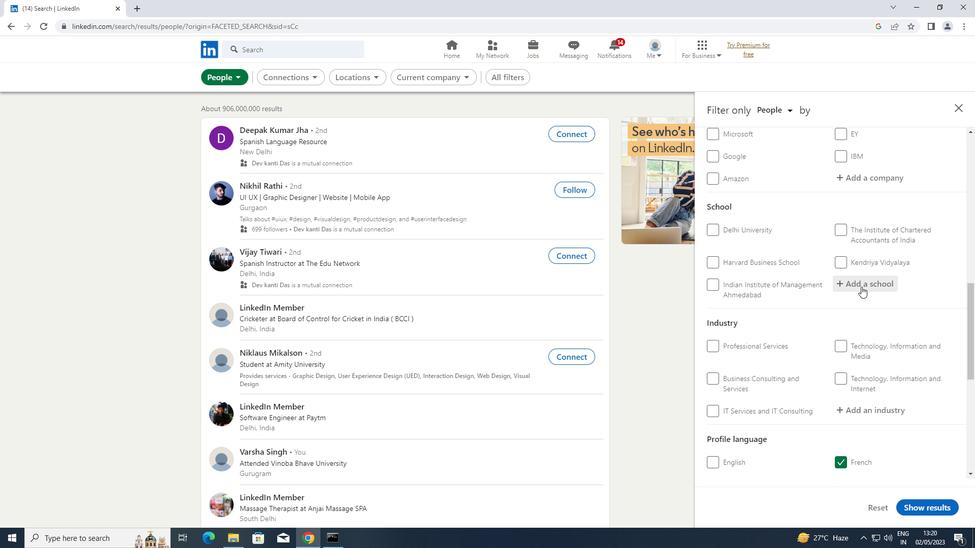 
Action: Key pressed <Key.shift>SHRI<Key.space><Key.shift>VAISHN
Screenshot: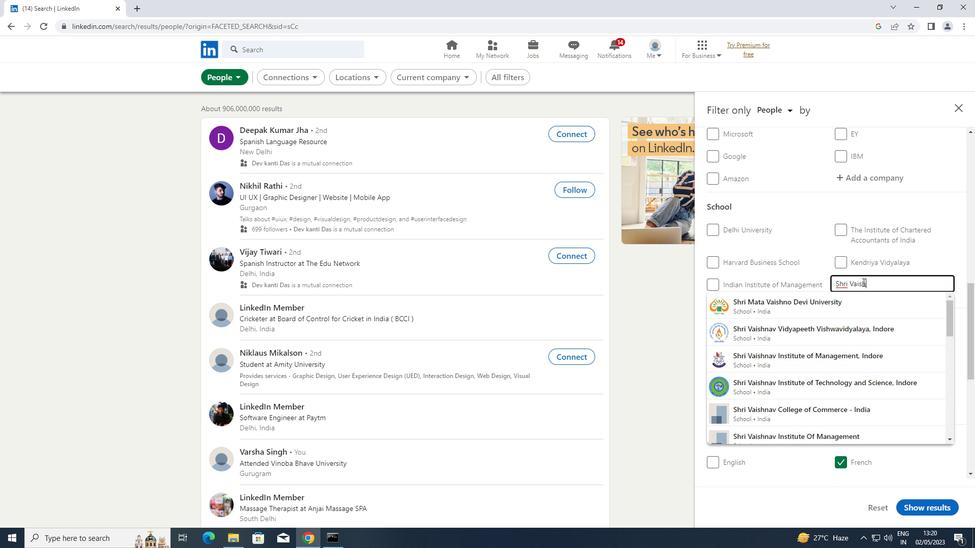 
Action: Mouse moved to (821, 355)
Screenshot: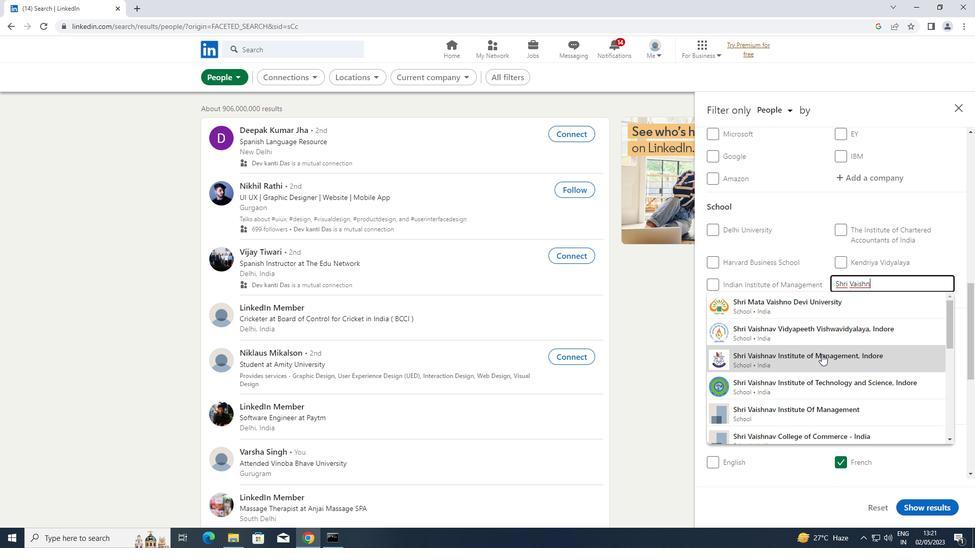 
Action: Mouse pressed left at (821, 355)
Screenshot: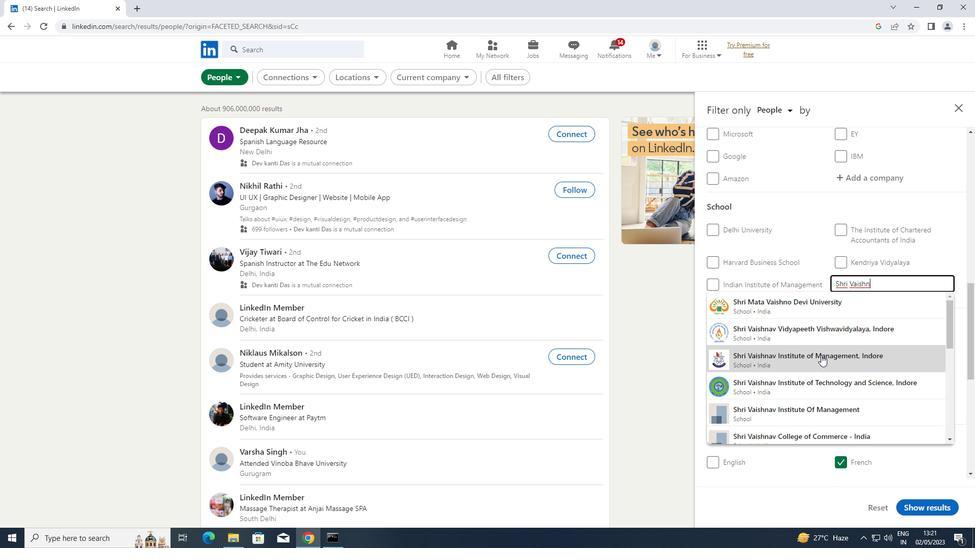 
Action: Mouse scrolled (821, 354) with delta (0, 0)
Screenshot: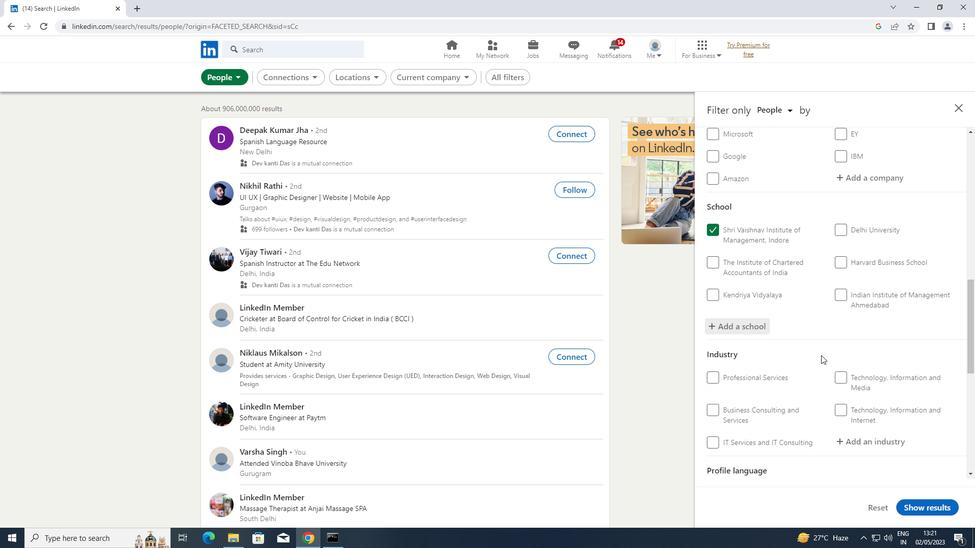 
Action: Mouse scrolled (821, 354) with delta (0, 0)
Screenshot: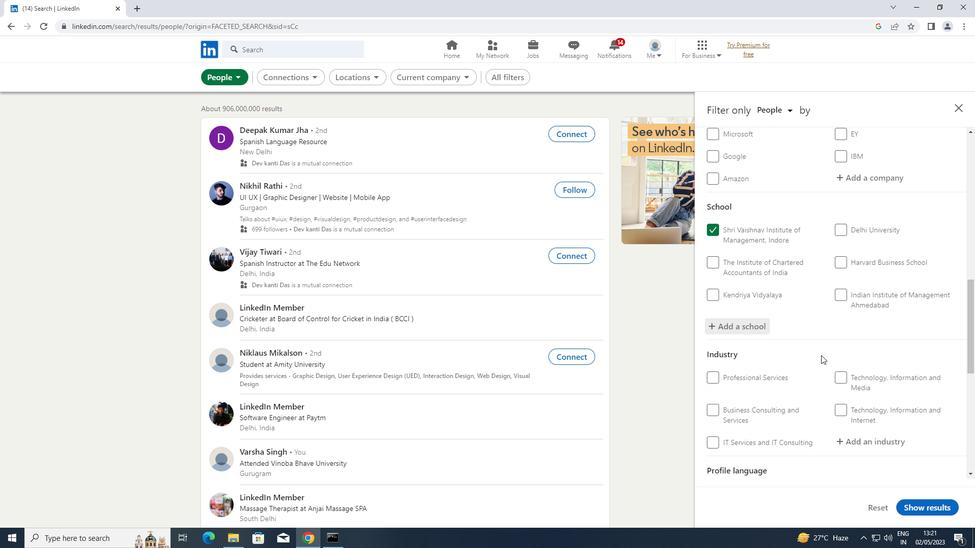 
Action: Mouse scrolled (821, 354) with delta (0, 0)
Screenshot: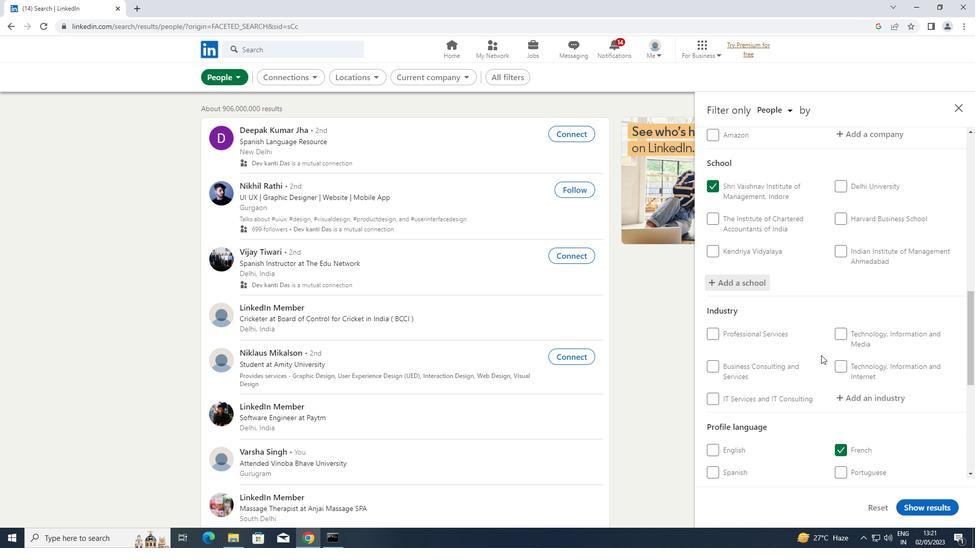 
Action: Mouse moved to (878, 289)
Screenshot: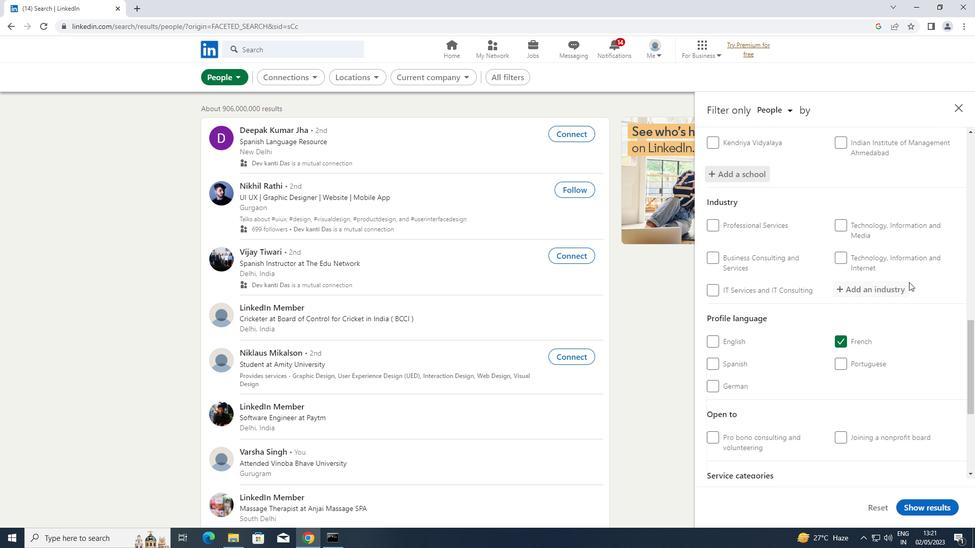 
Action: Mouse pressed left at (878, 289)
Screenshot: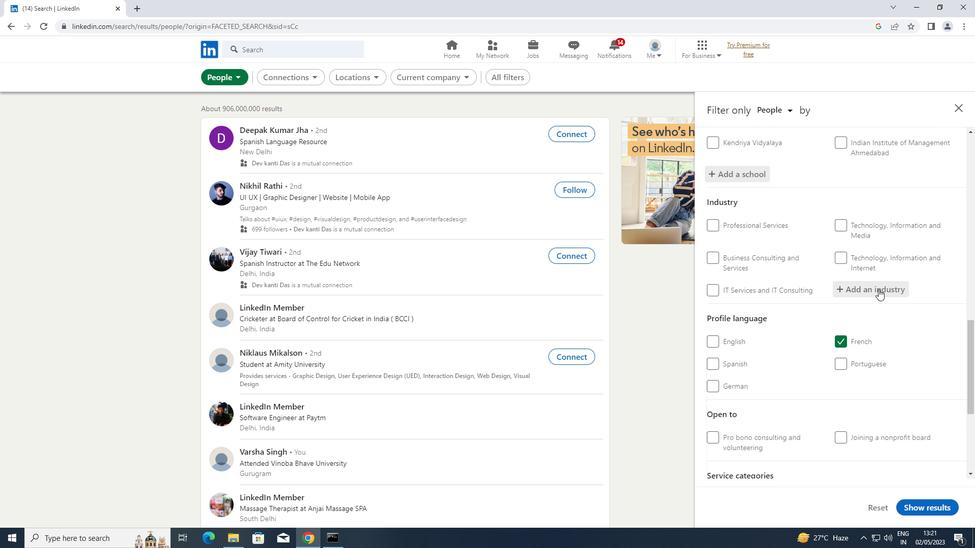 
Action: Key pressed <Key.shift>EXECUTIVE
Screenshot: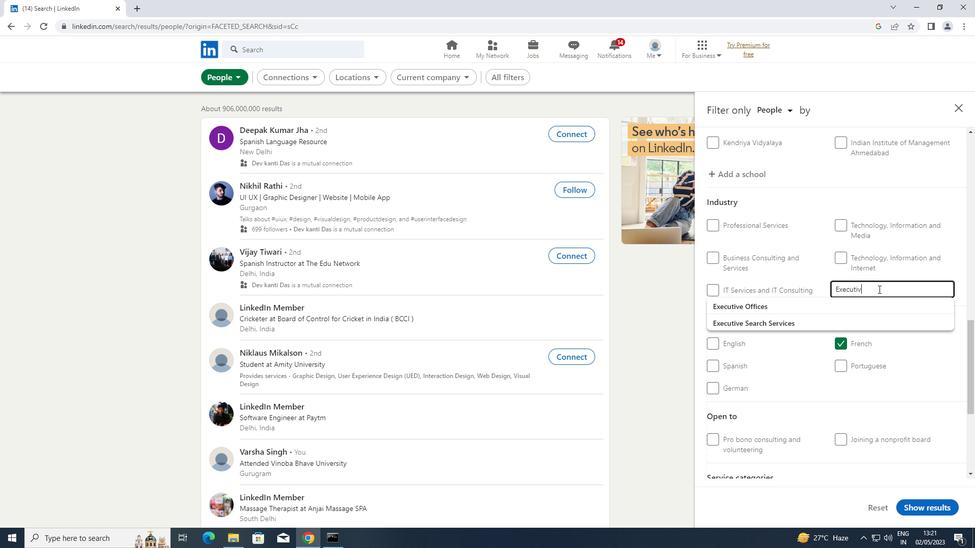 
Action: Mouse moved to (761, 321)
Screenshot: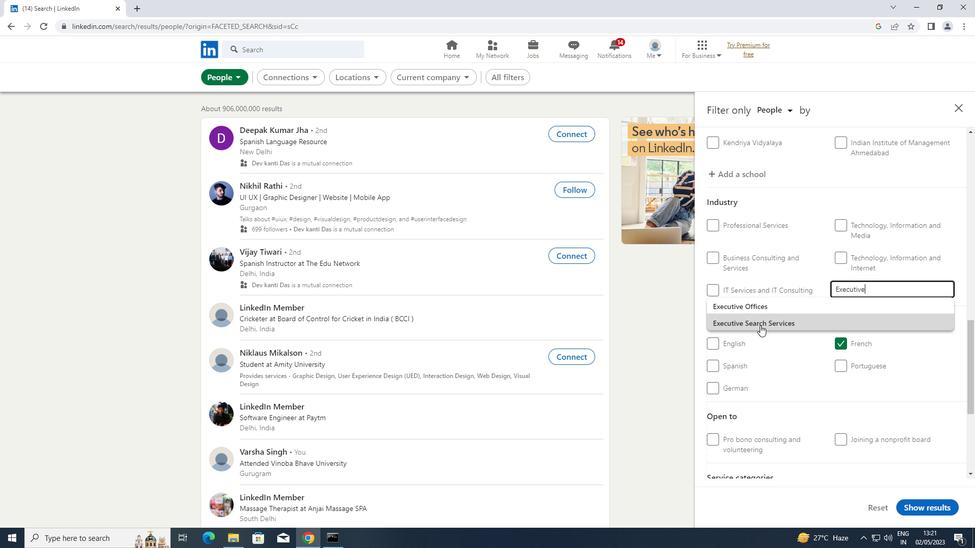 
Action: Mouse pressed left at (761, 321)
Screenshot: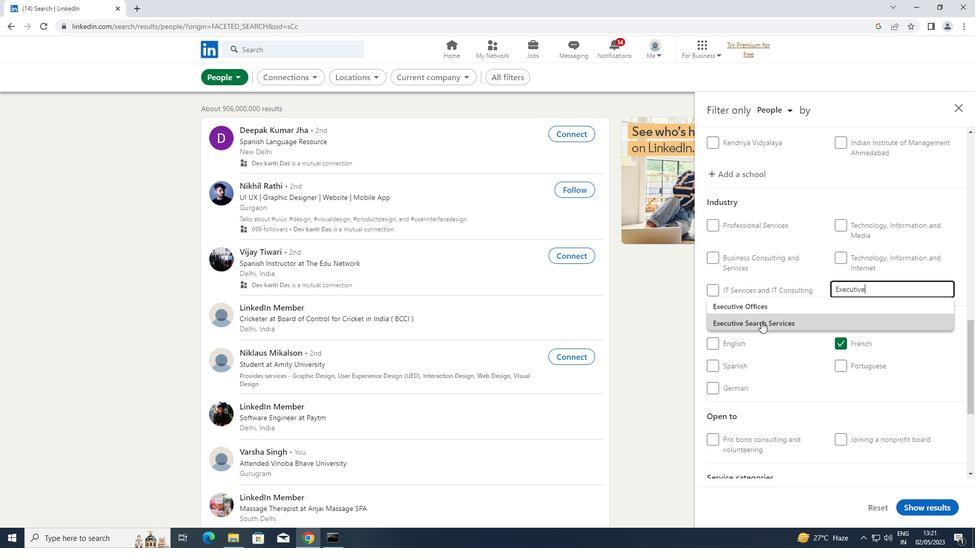 
Action: Mouse scrolled (761, 321) with delta (0, 0)
Screenshot: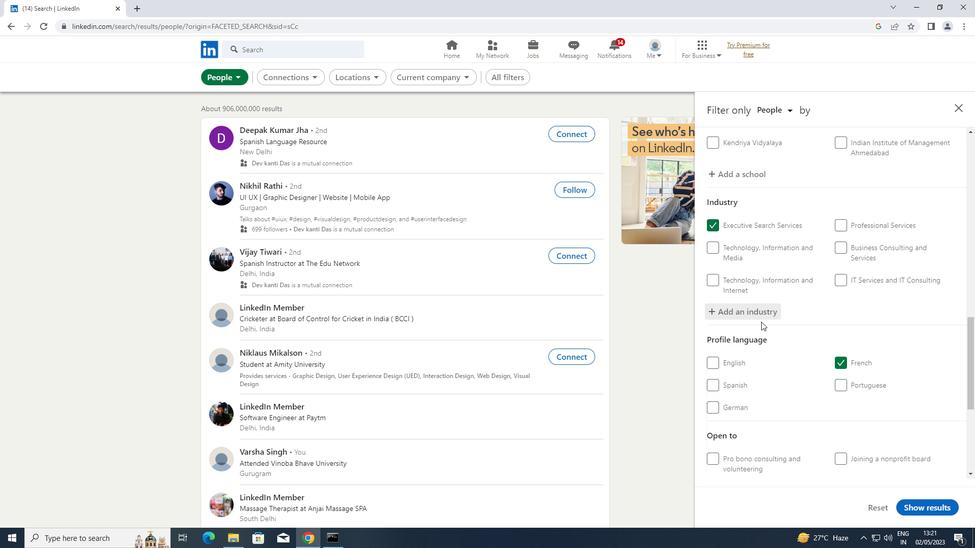 
Action: Mouse scrolled (761, 321) with delta (0, 0)
Screenshot: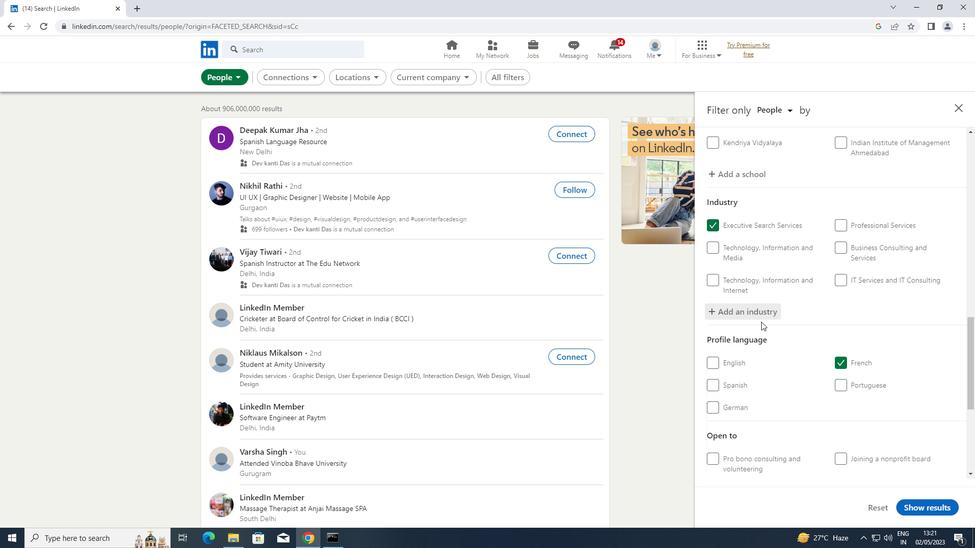 
Action: Mouse scrolled (761, 321) with delta (0, 0)
Screenshot: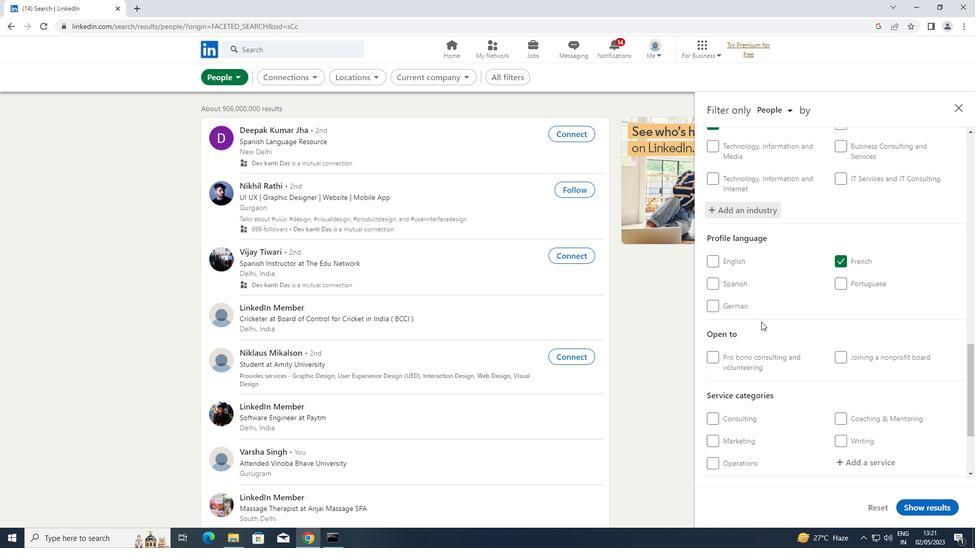 
Action: Mouse scrolled (761, 321) with delta (0, 0)
Screenshot: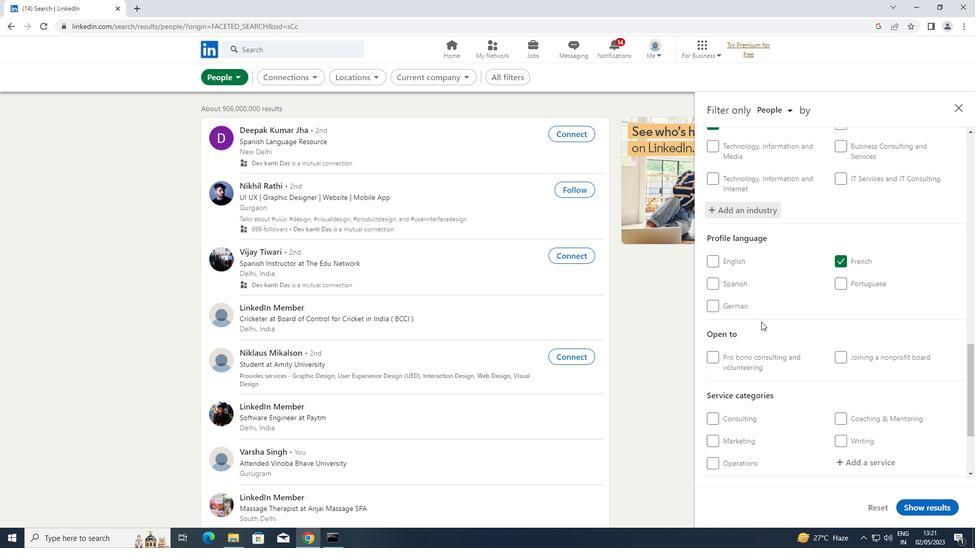 
Action: Mouse scrolled (761, 321) with delta (0, 0)
Screenshot: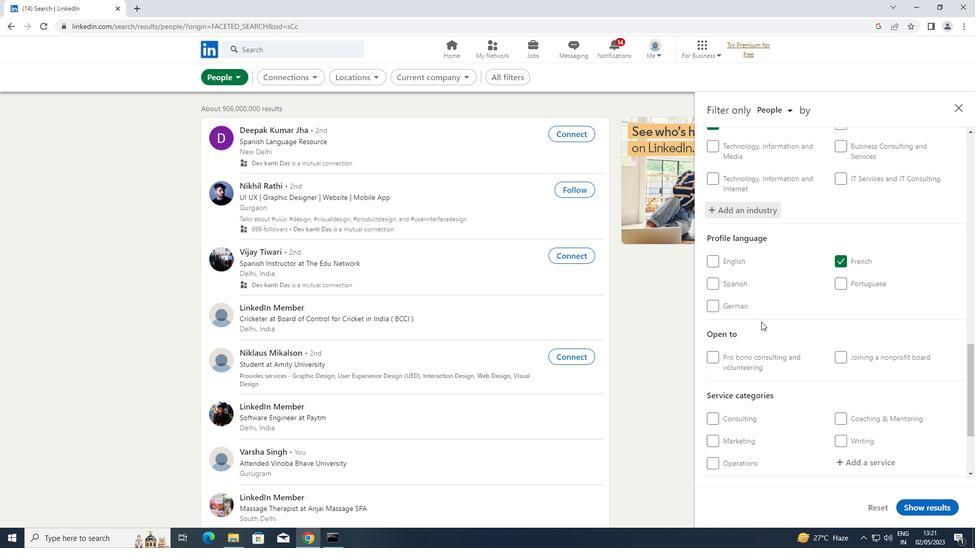 
Action: Mouse moved to (878, 341)
Screenshot: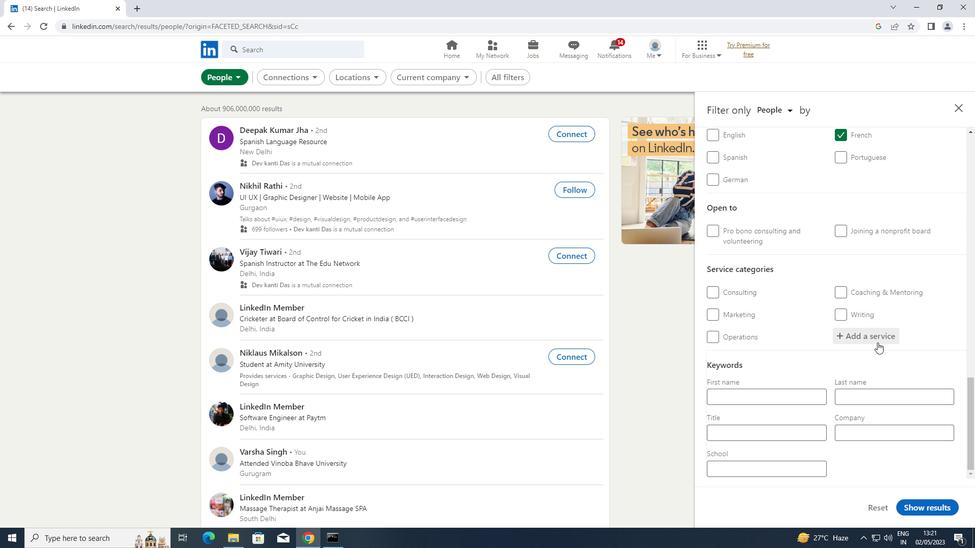
Action: Mouse pressed left at (878, 341)
Screenshot: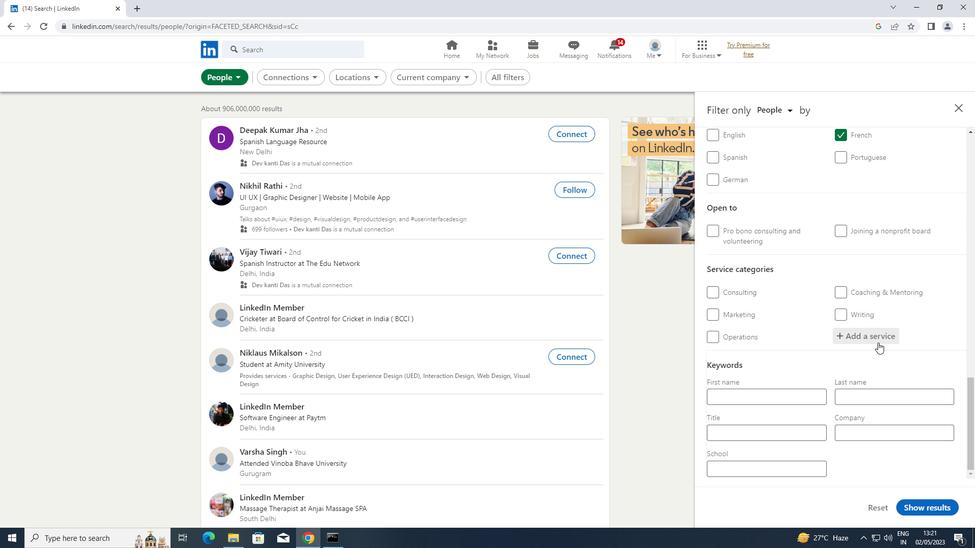 
Action: Key pressed <Key.shift>REAL<Key.space><Key.shift>ESTATE
Screenshot: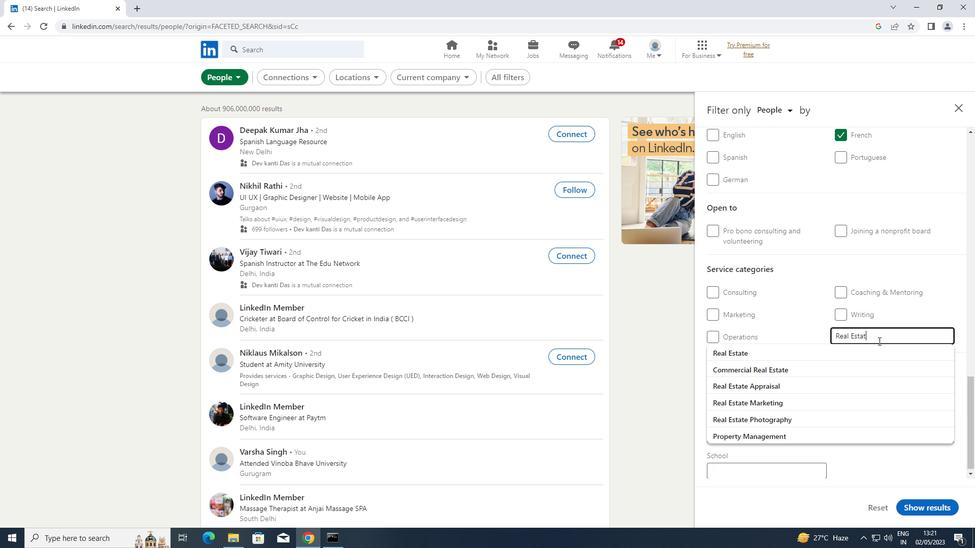 
Action: Mouse moved to (758, 358)
Screenshot: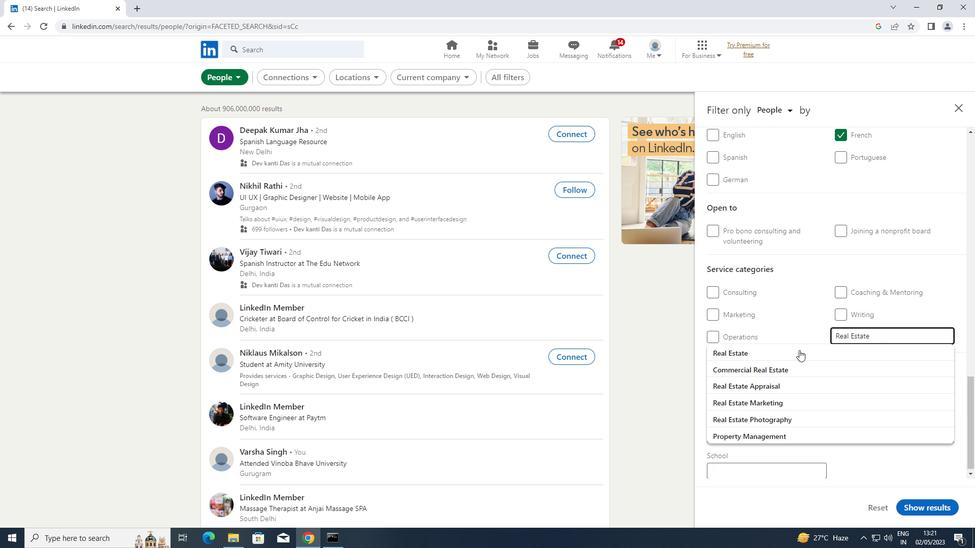 
Action: Mouse pressed left at (758, 358)
Screenshot: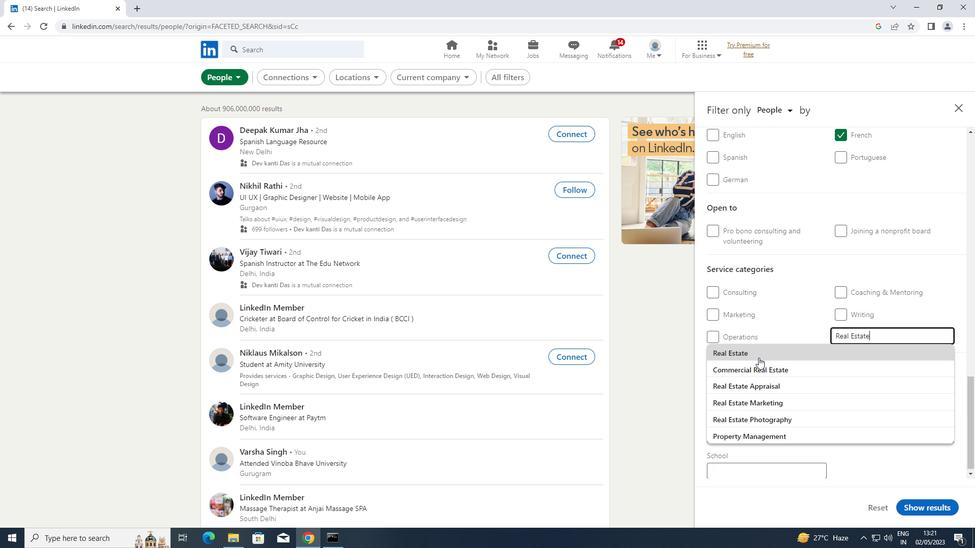 
Action: Mouse scrolled (758, 357) with delta (0, 0)
Screenshot: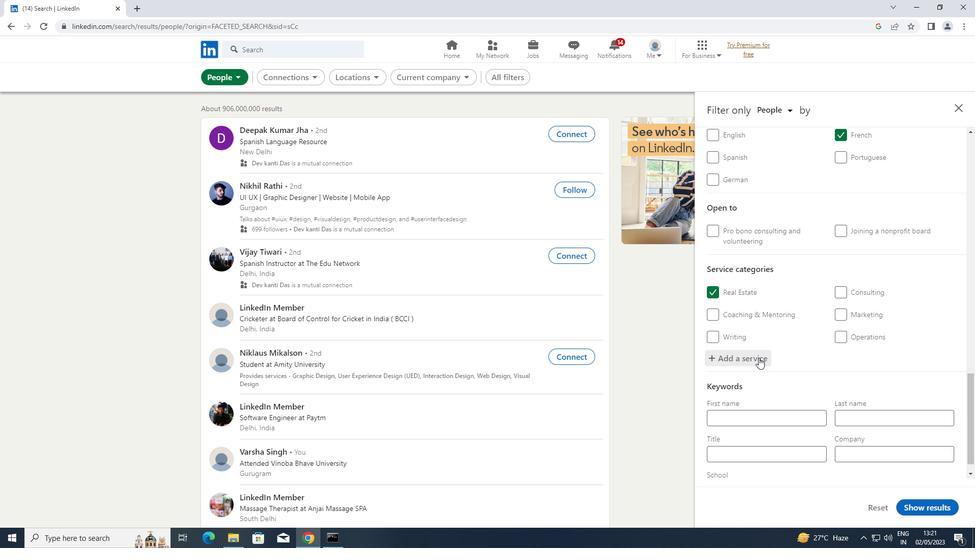 
Action: Mouse scrolled (758, 357) with delta (0, 0)
Screenshot: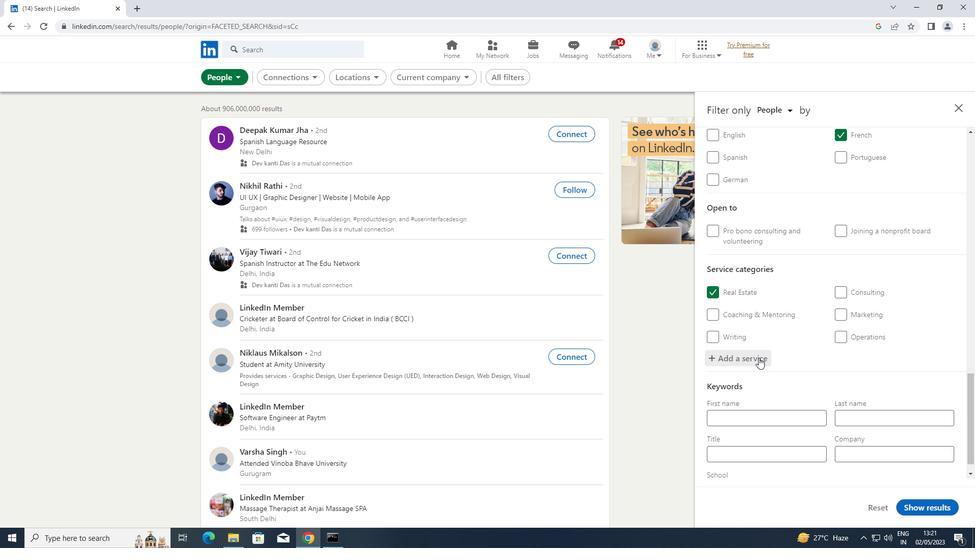 
Action: Mouse scrolled (758, 357) with delta (0, 0)
Screenshot: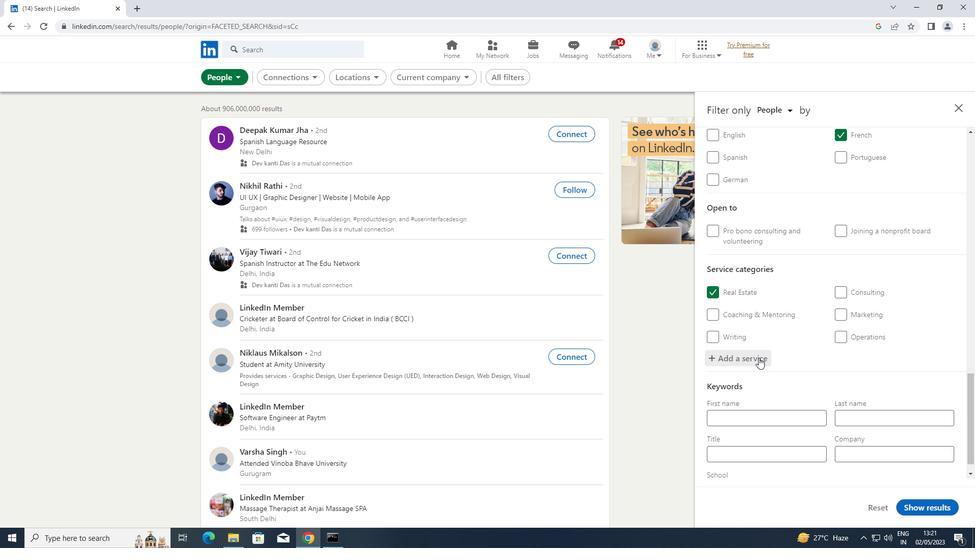
Action: Mouse scrolled (758, 357) with delta (0, 0)
Screenshot: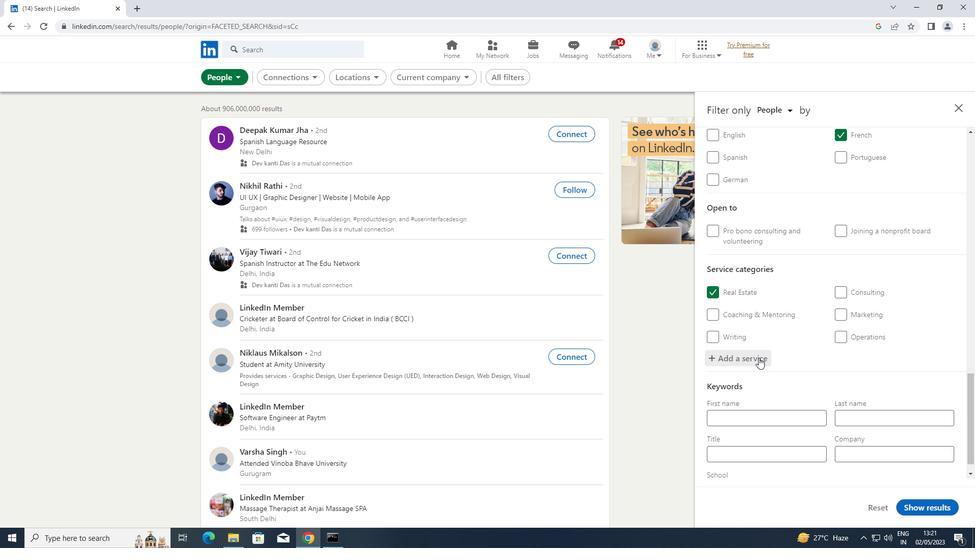 
Action: Mouse scrolled (758, 357) with delta (0, 0)
Screenshot: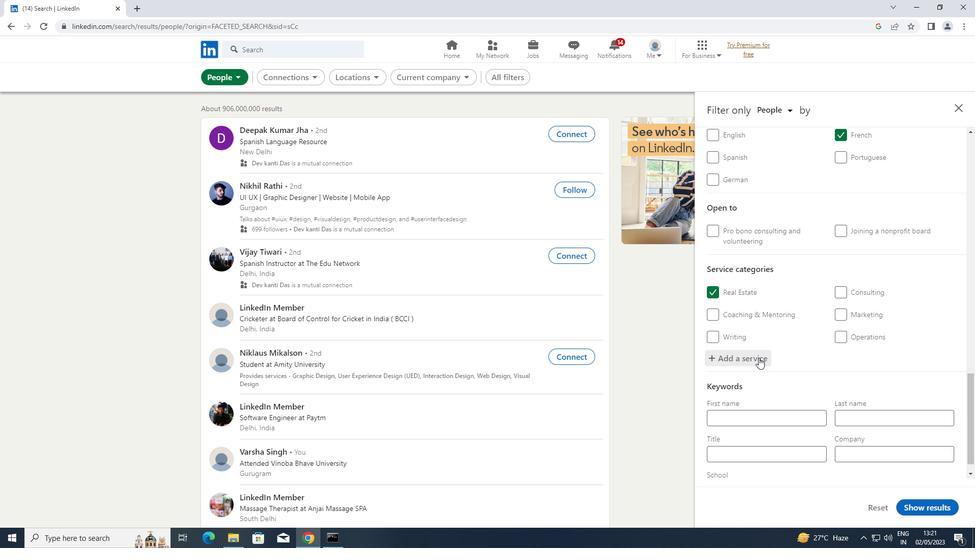 
Action: Mouse moved to (773, 426)
Screenshot: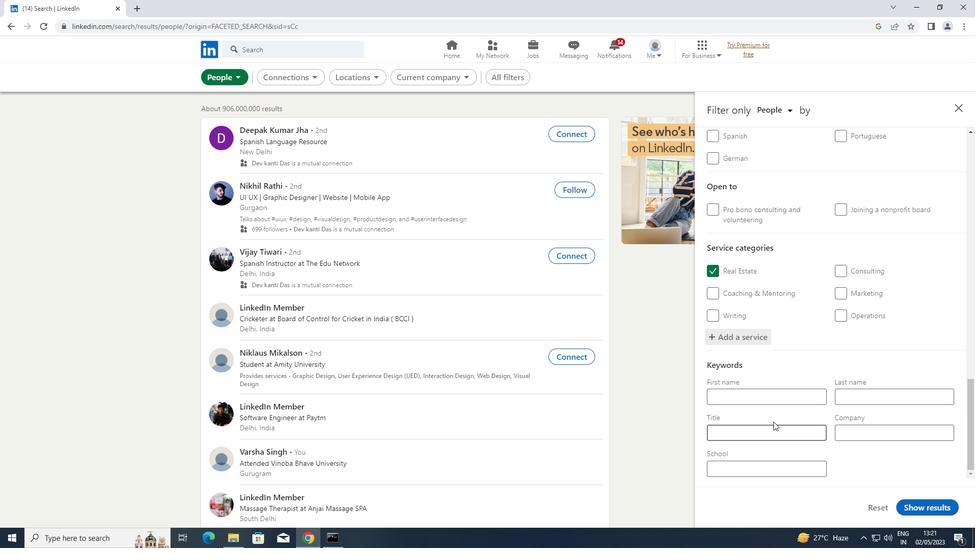 
Action: Mouse pressed left at (773, 426)
Screenshot: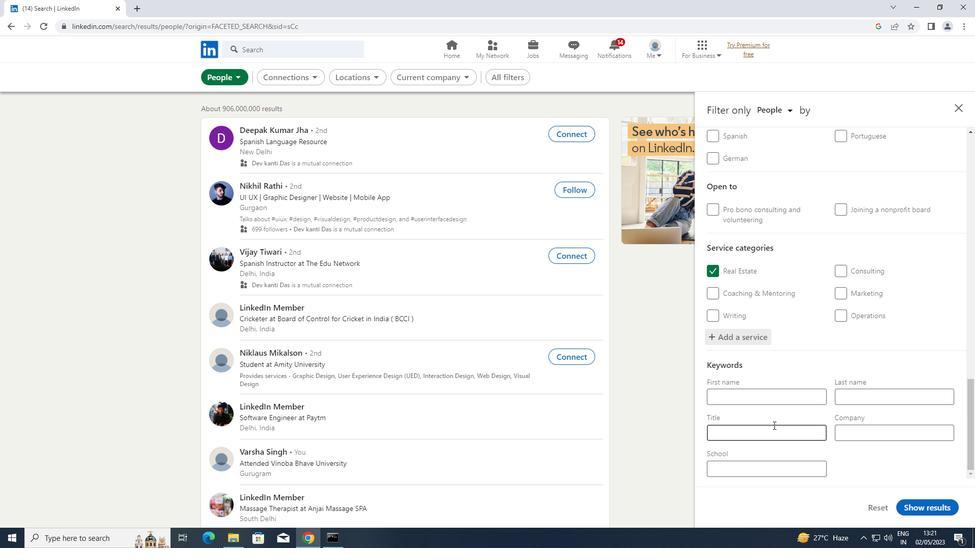 
Action: Key pressed <Key.shift>GRAPHIC<Key.space><Key.shift>DESIGNER
Screenshot: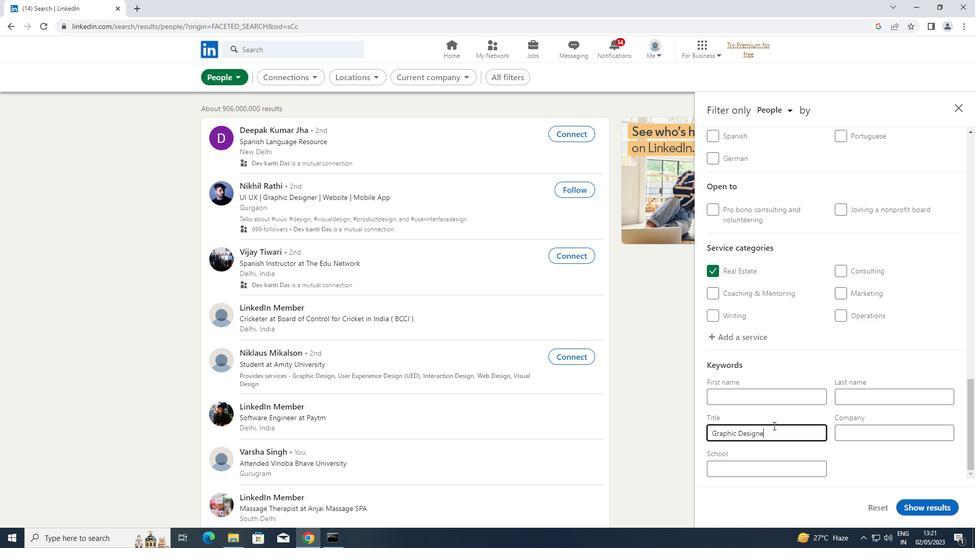
Action: Mouse moved to (932, 505)
Screenshot: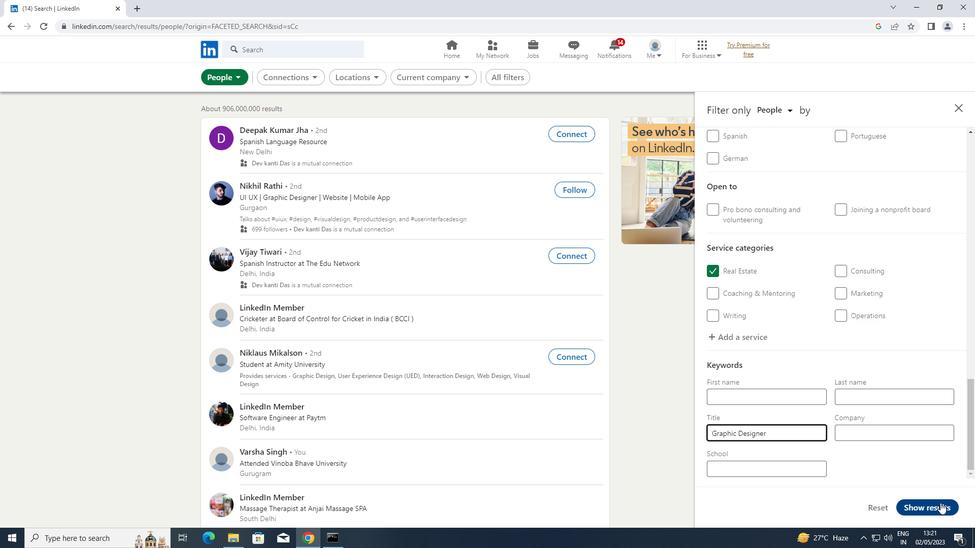 
Action: Mouse pressed left at (932, 505)
Screenshot: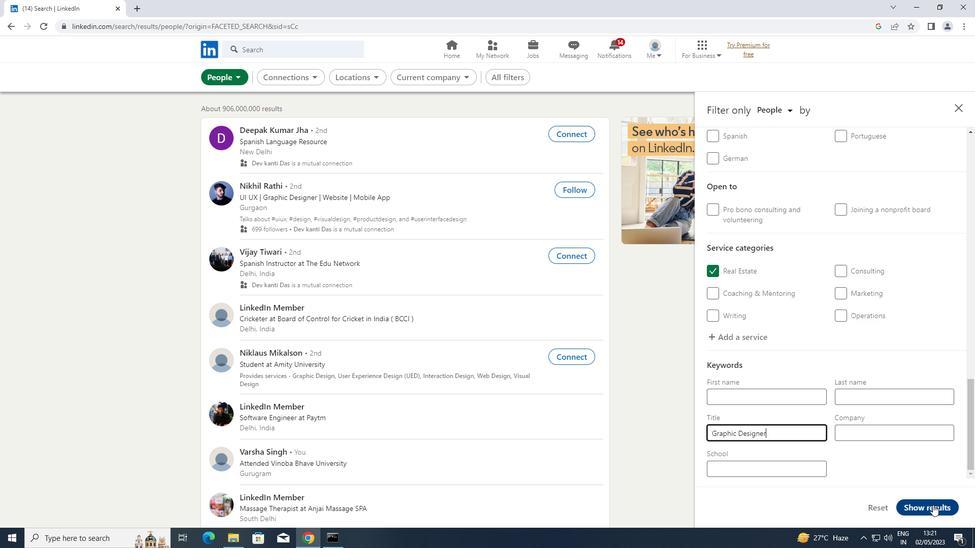 
